 Task: In the Contact  DelilahJones@valeo.com; add deal stage: 'Qualified to buy'; Add amount '100000'; Select Deal Type: New Business; Select priority: 'High'; Associate deal with contact: choose any two contacts and company: Select any company.. Logged in from softage.1@softage.net
Action: Mouse moved to (93, 61)
Screenshot: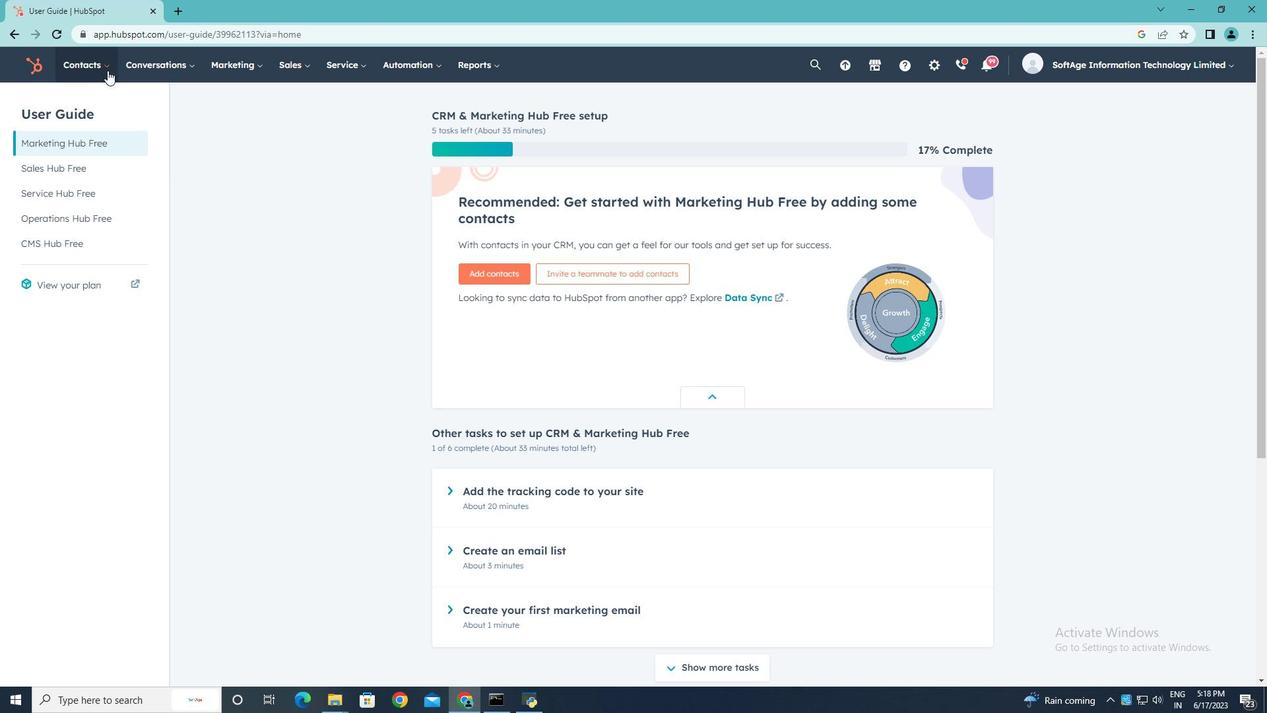 
Action: Mouse pressed left at (93, 61)
Screenshot: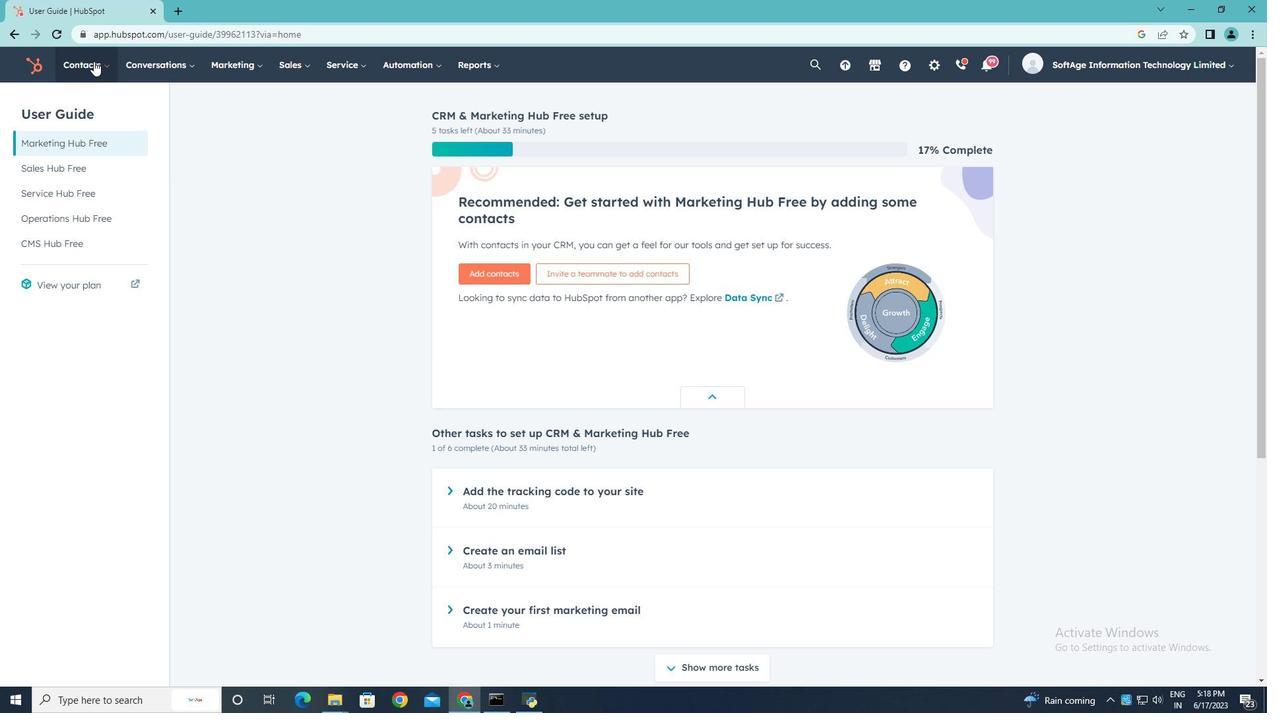
Action: Mouse moved to (93, 102)
Screenshot: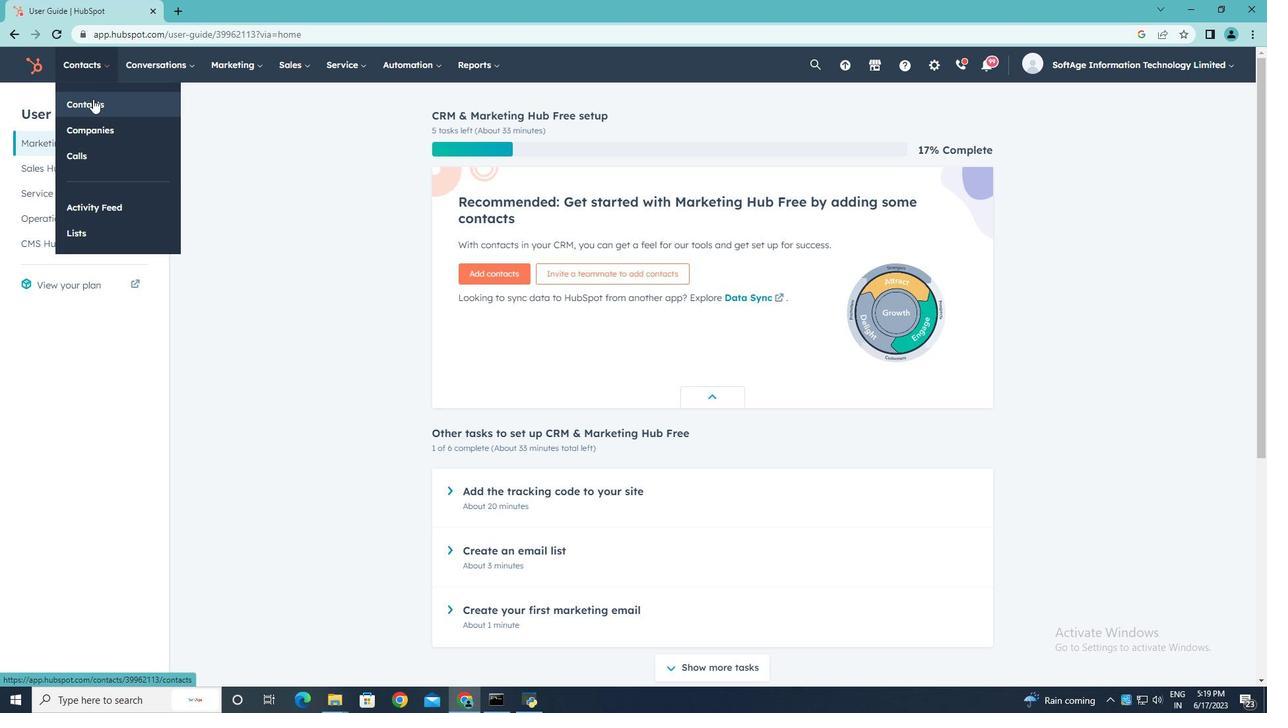 
Action: Mouse pressed left at (93, 102)
Screenshot: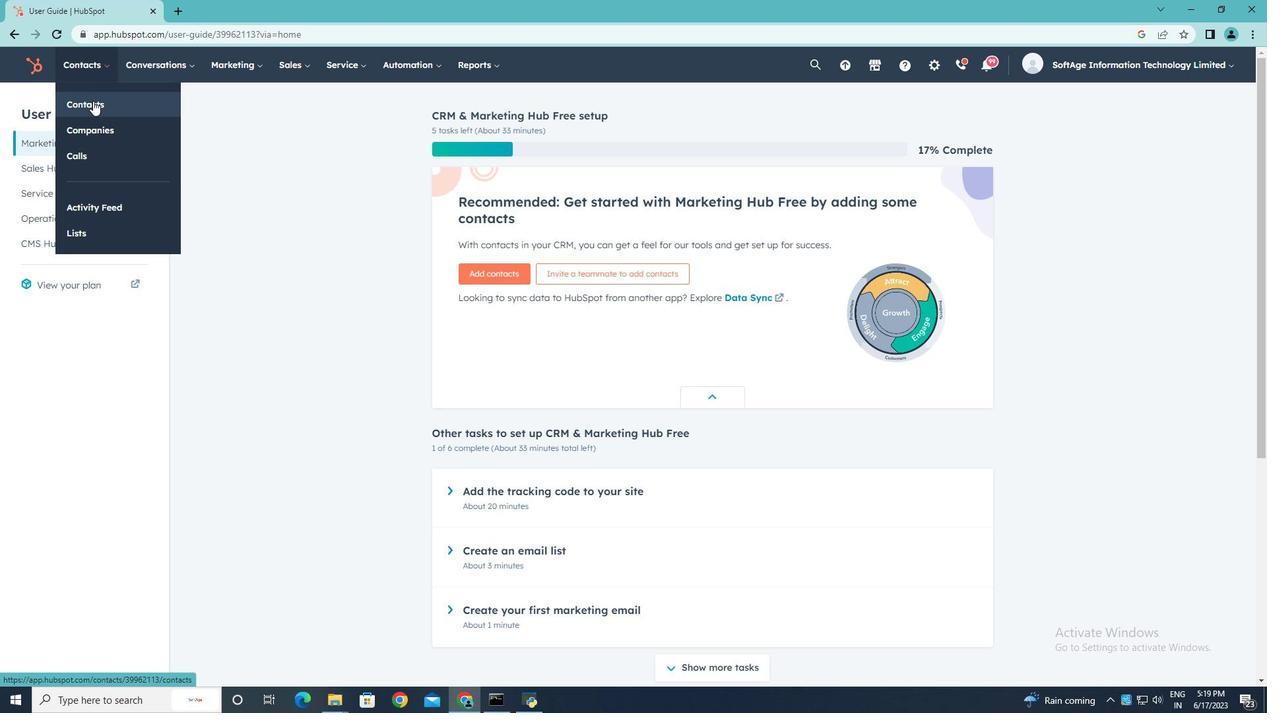 
Action: Mouse moved to (95, 209)
Screenshot: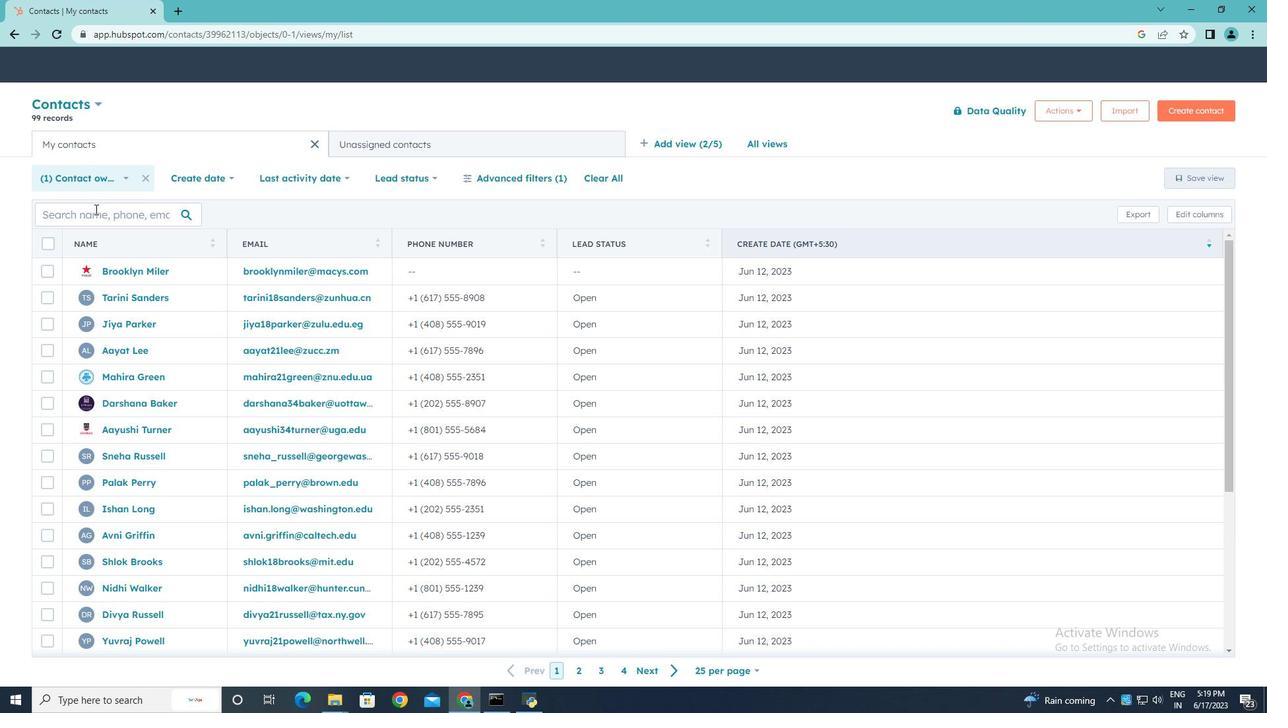 
Action: Mouse pressed left at (95, 209)
Screenshot: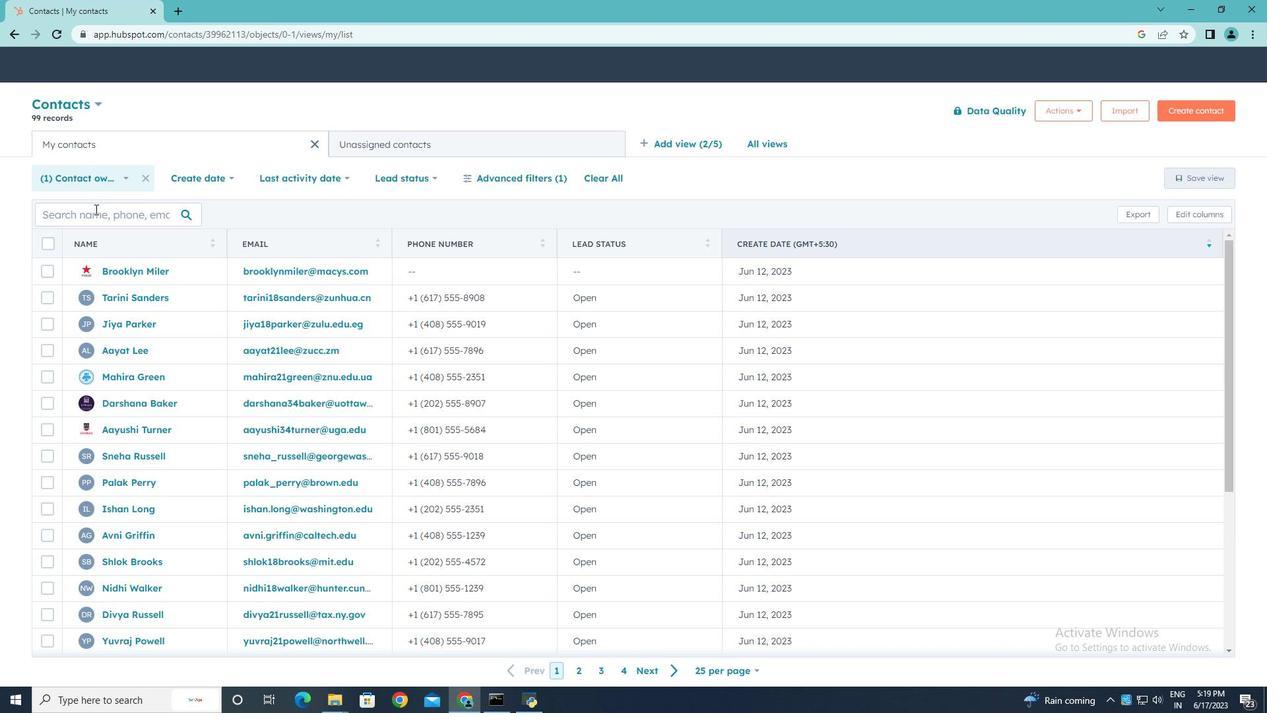 
Action: Key pressed <Key.shift><Key.shift>Delilah<Key.shift>Jones<Key.shift>@valeo.com
Screenshot: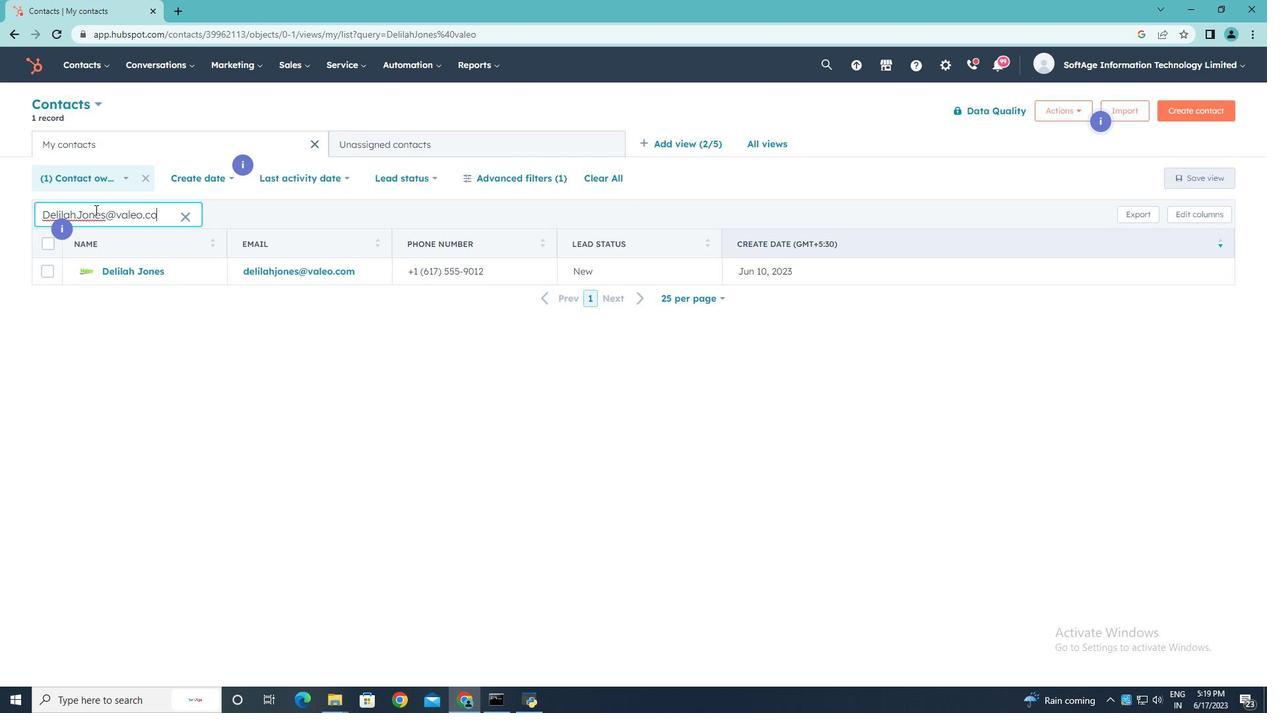 
Action: Mouse moved to (138, 272)
Screenshot: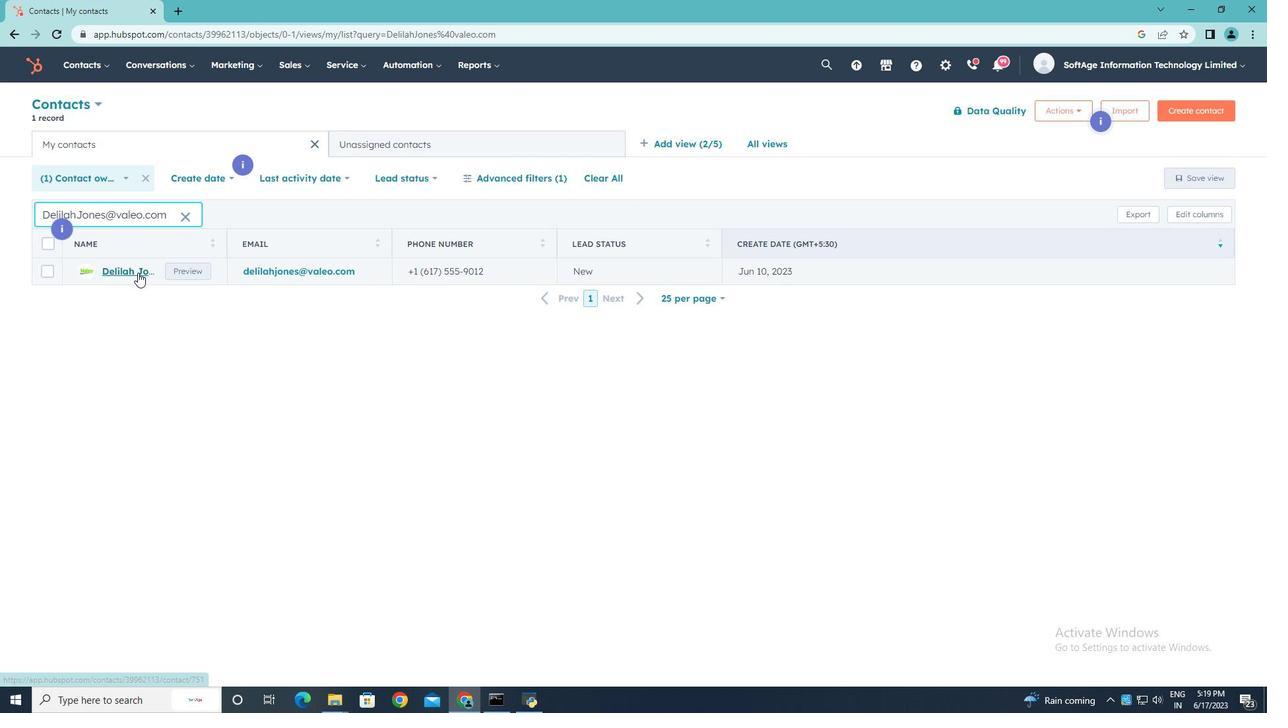 
Action: Mouse pressed left at (138, 272)
Screenshot: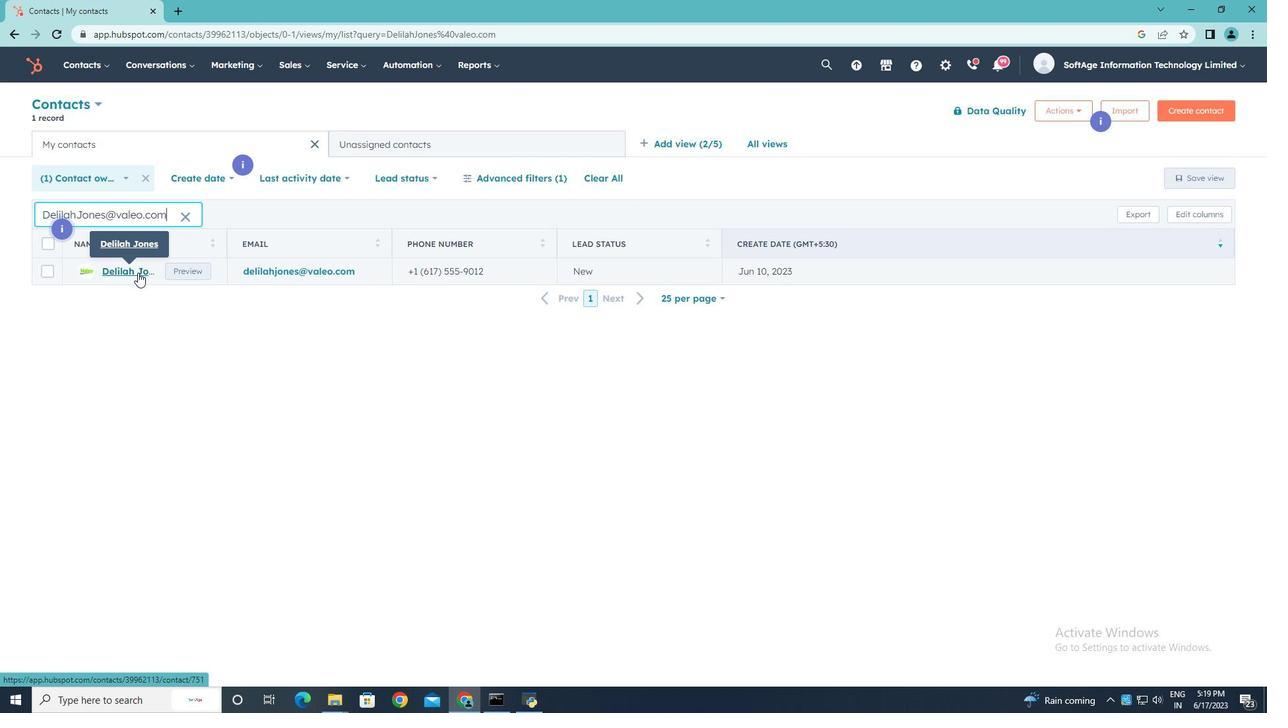 
Action: Mouse moved to (596, 435)
Screenshot: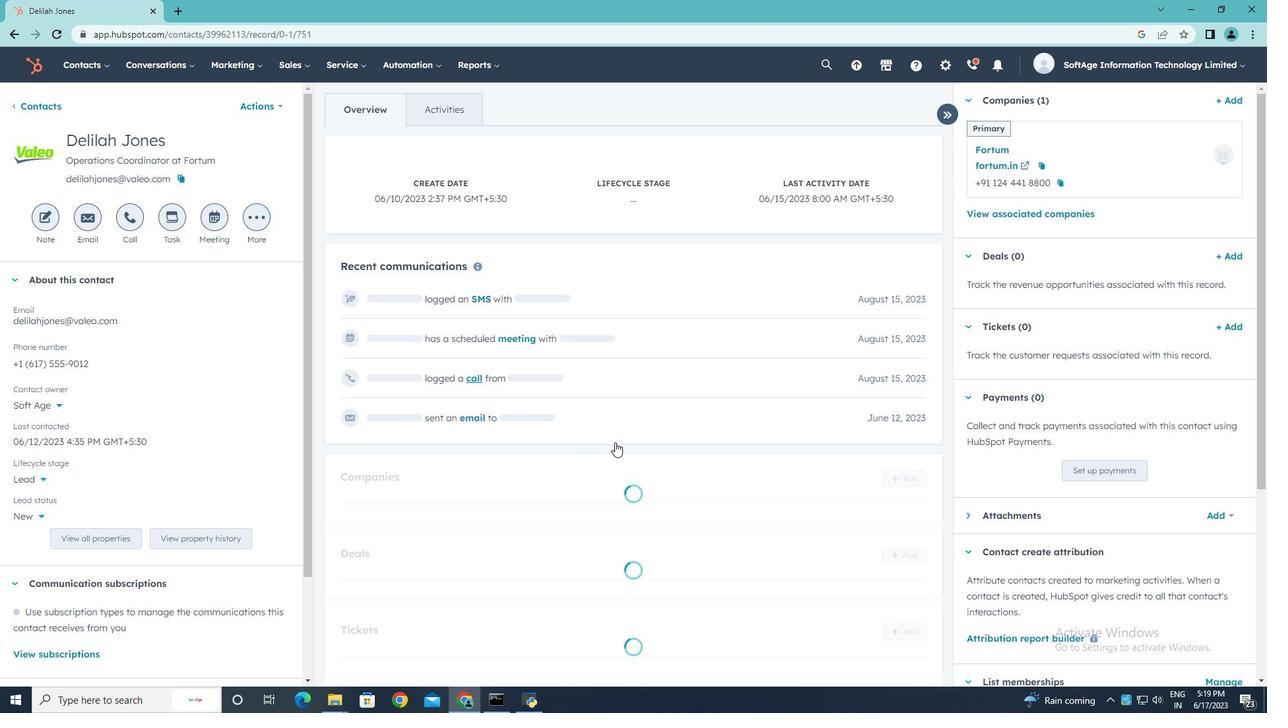 
Action: Mouse scrolled (596, 434) with delta (0, 0)
Screenshot: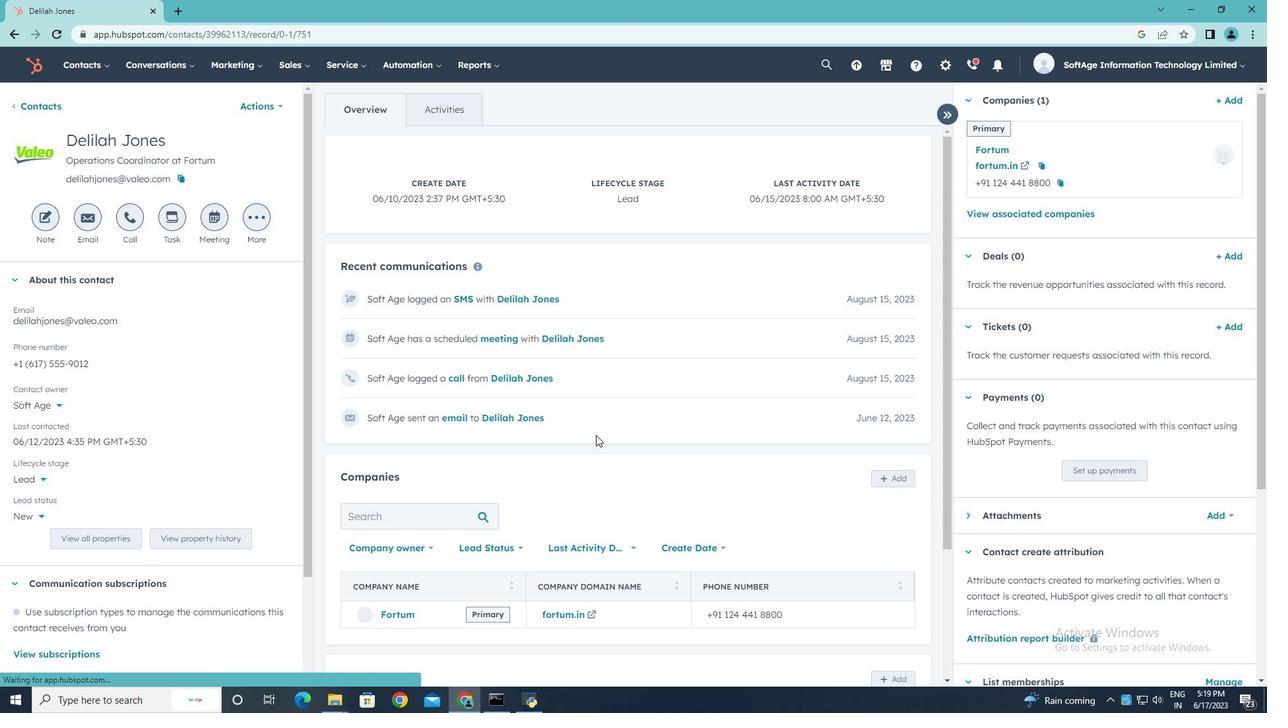 
Action: Mouse scrolled (596, 434) with delta (0, 0)
Screenshot: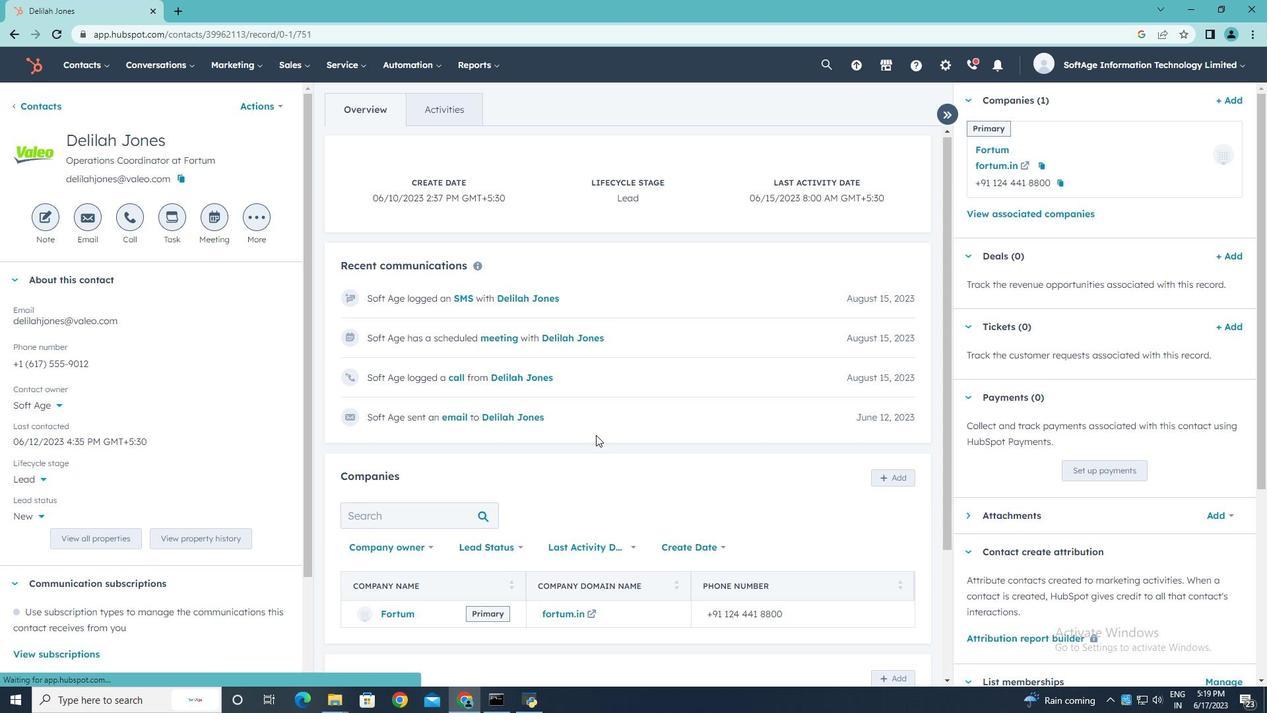 
Action: Mouse scrolled (596, 434) with delta (0, 0)
Screenshot: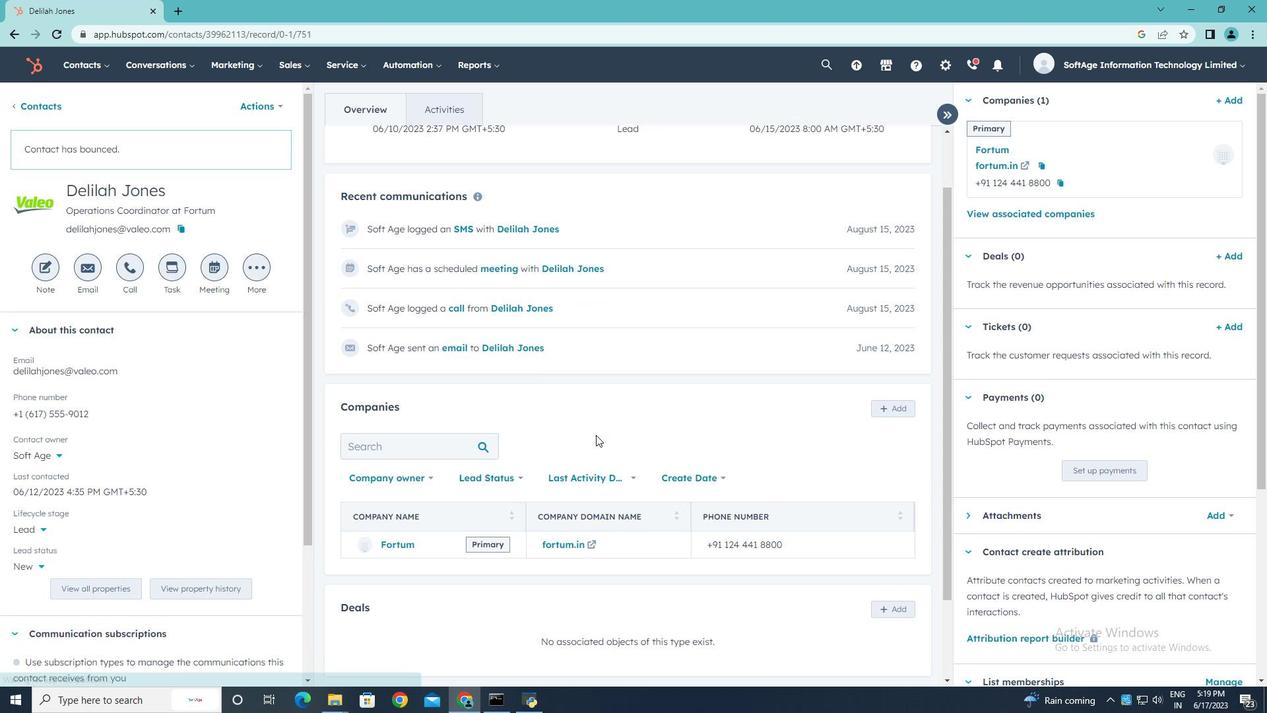 
Action: Mouse scrolled (596, 434) with delta (0, 0)
Screenshot: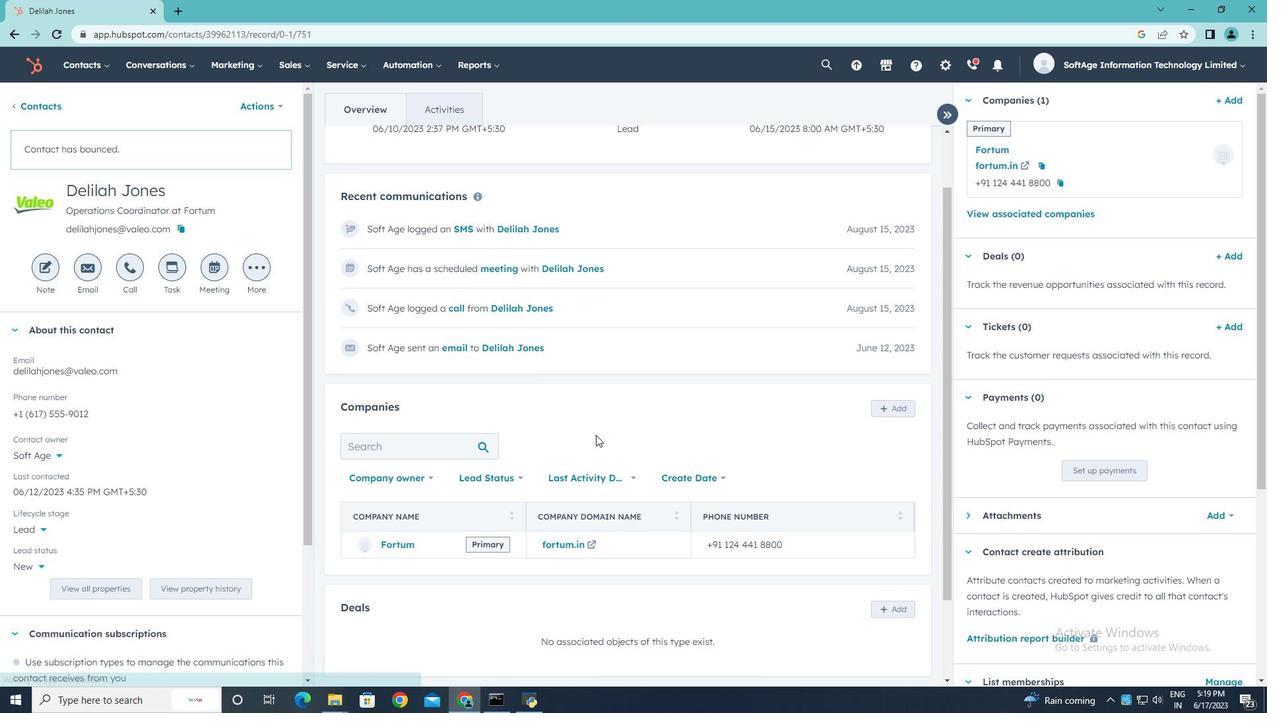 
Action: Mouse scrolled (596, 434) with delta (0, 0)
Screenshot: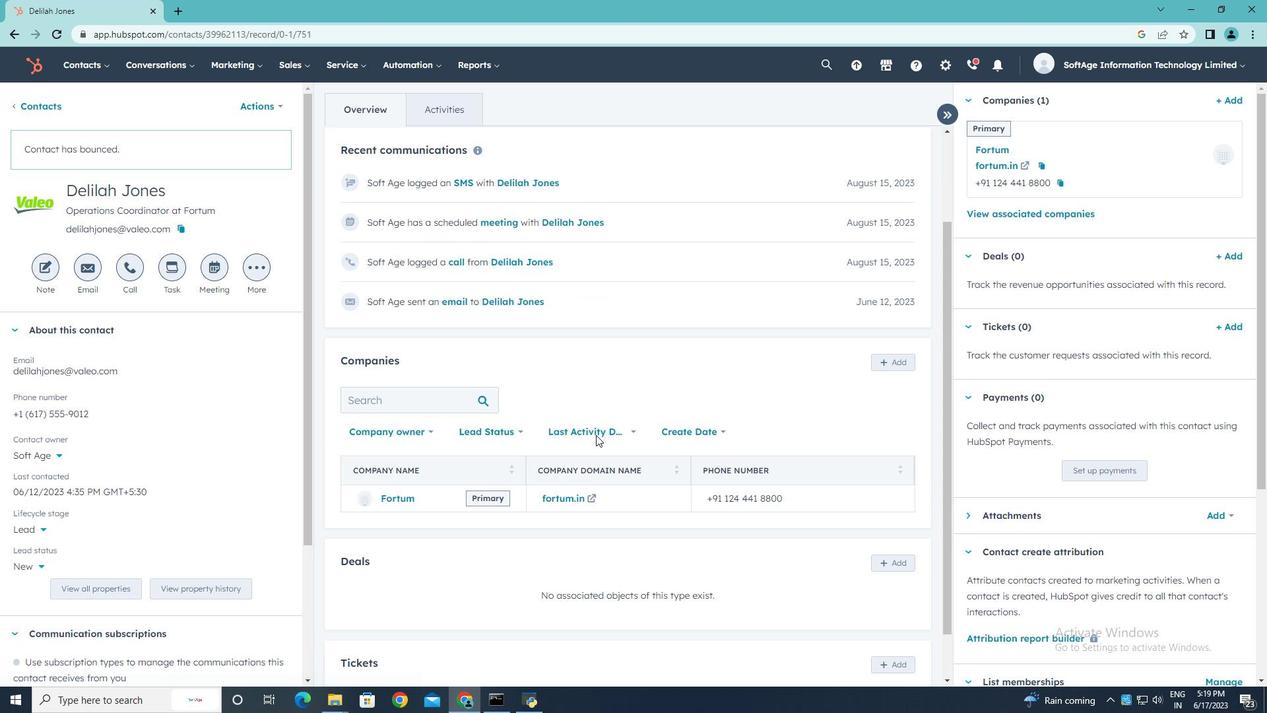 
Action: Mouse moved to (892, 506)
Screenshot: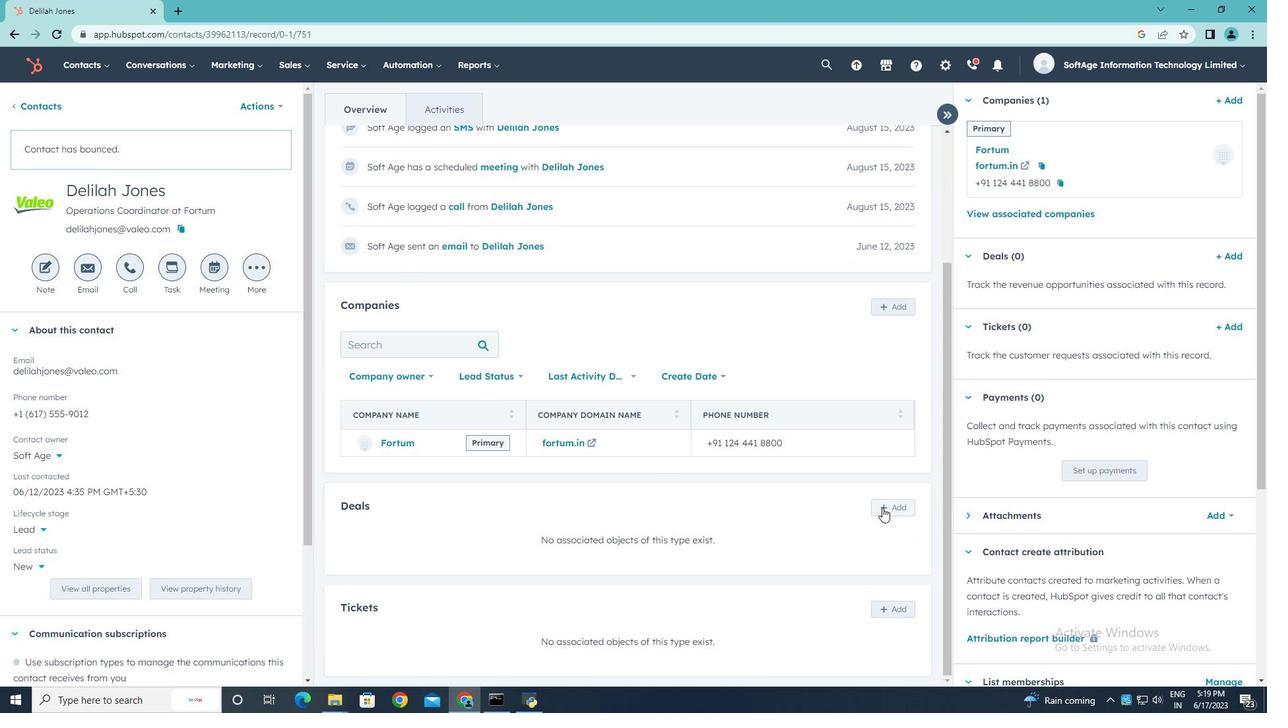 
Action: Mouse pressed left at (892, 506)
Screenshot: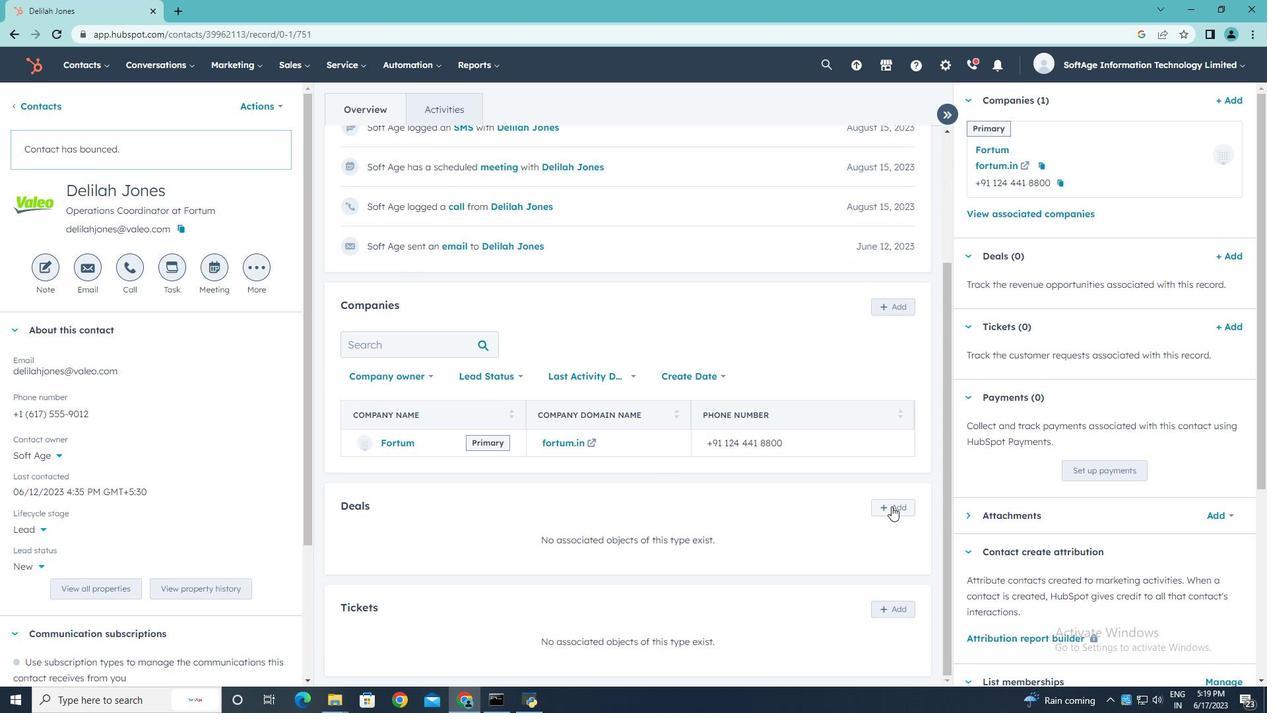 
Action: Mouse moved to (1218, 339)
Screenshot: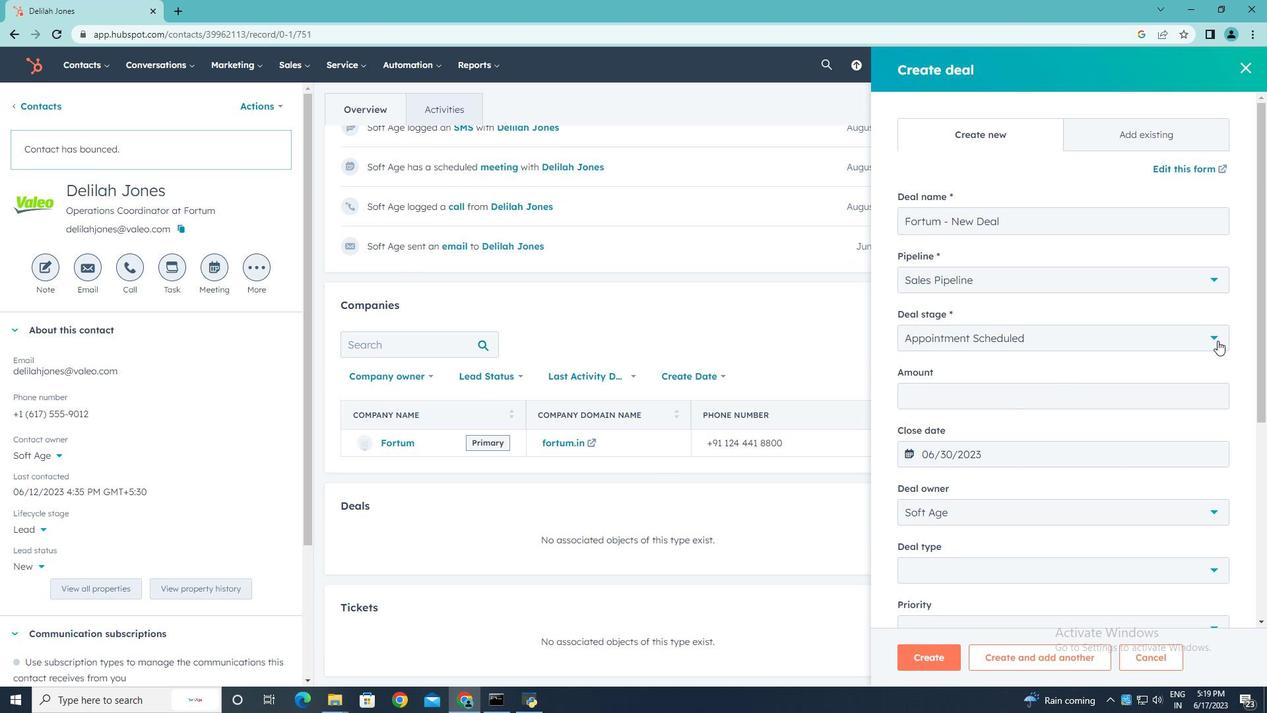 
Action: Mouse pressed left at (1218, 339)
Screenshot: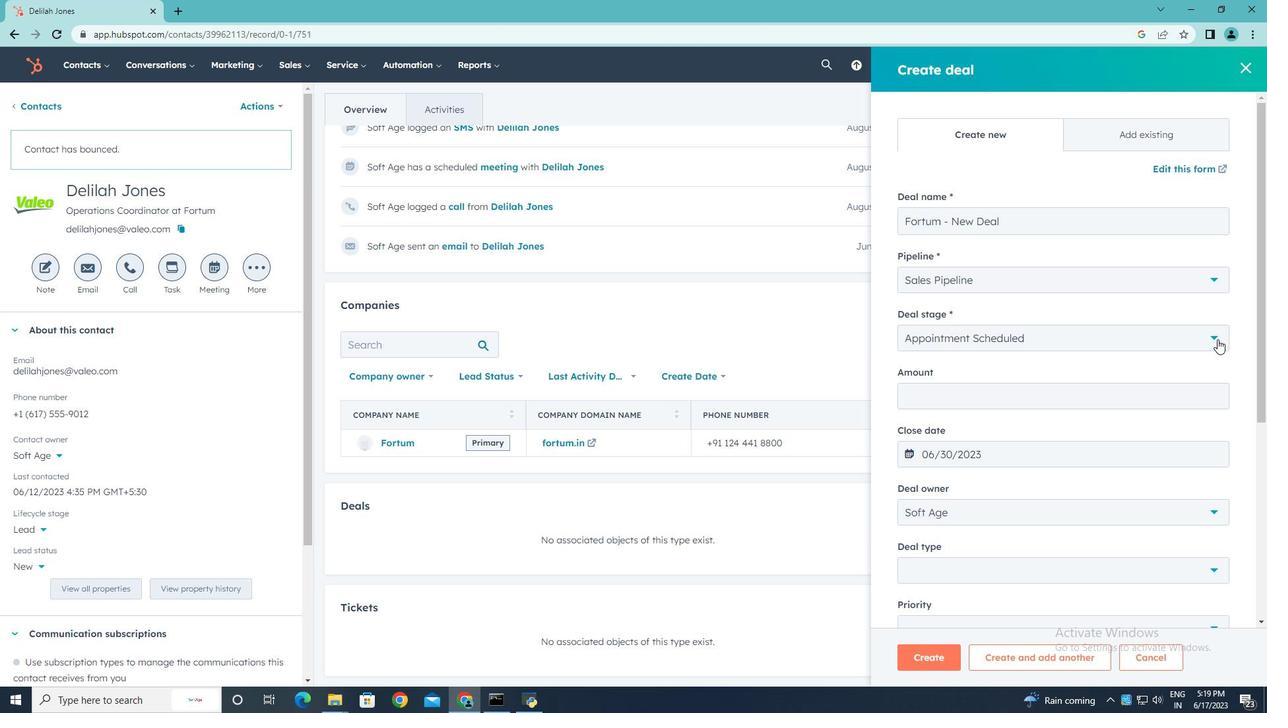 
Action: Mouse moved to (1058, 435)
Screenshot: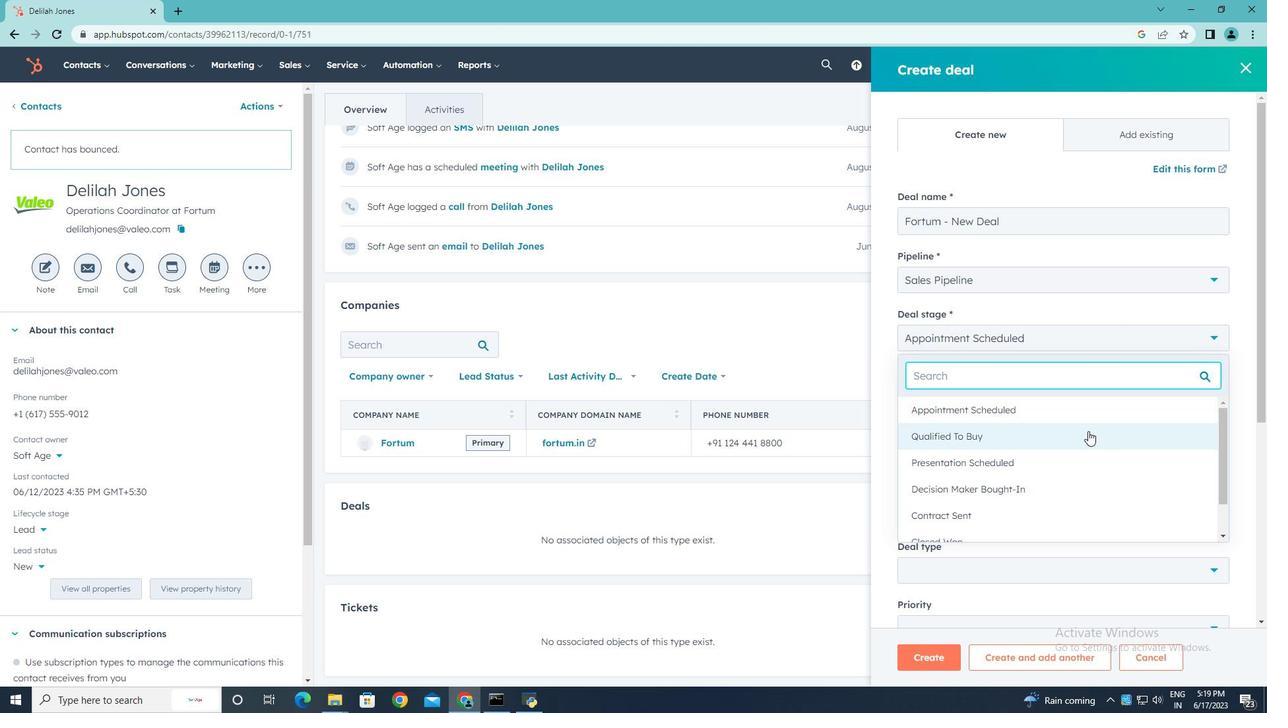 
Action: Mouse pressed left at (1058, 435)
Screenshot: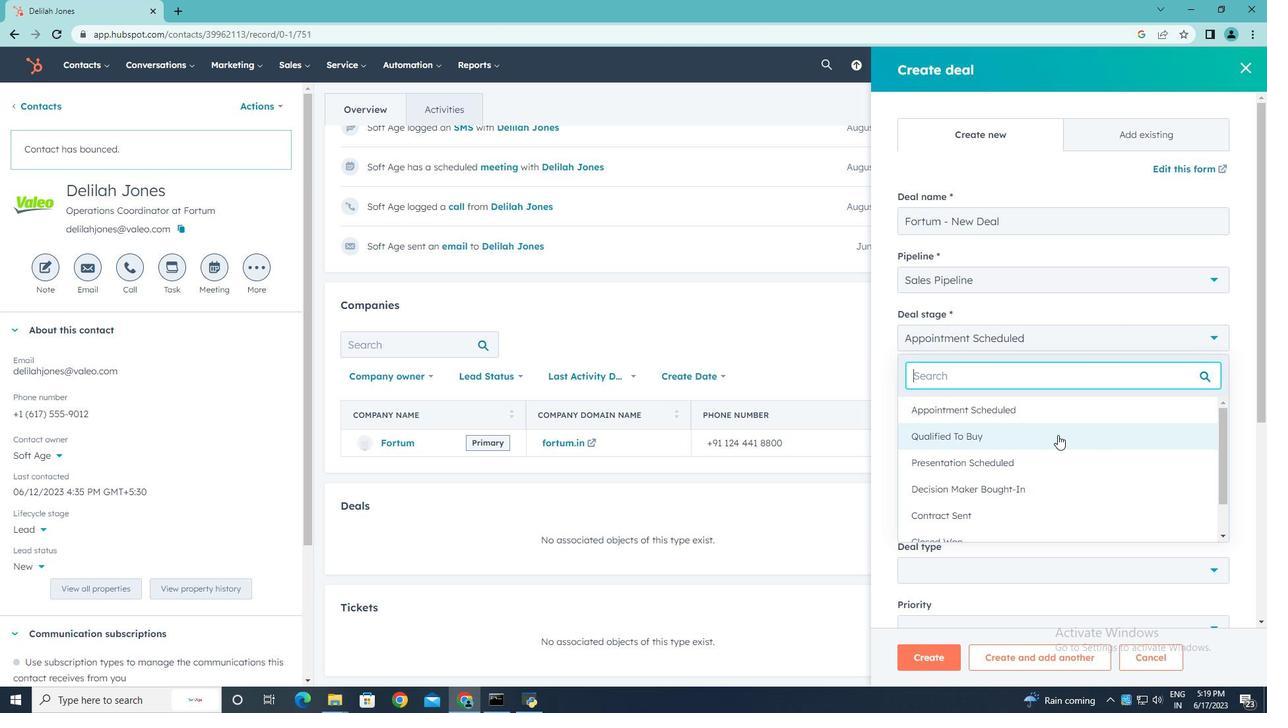 
Action: Mouse moved to (1147, 391)
Screenshot: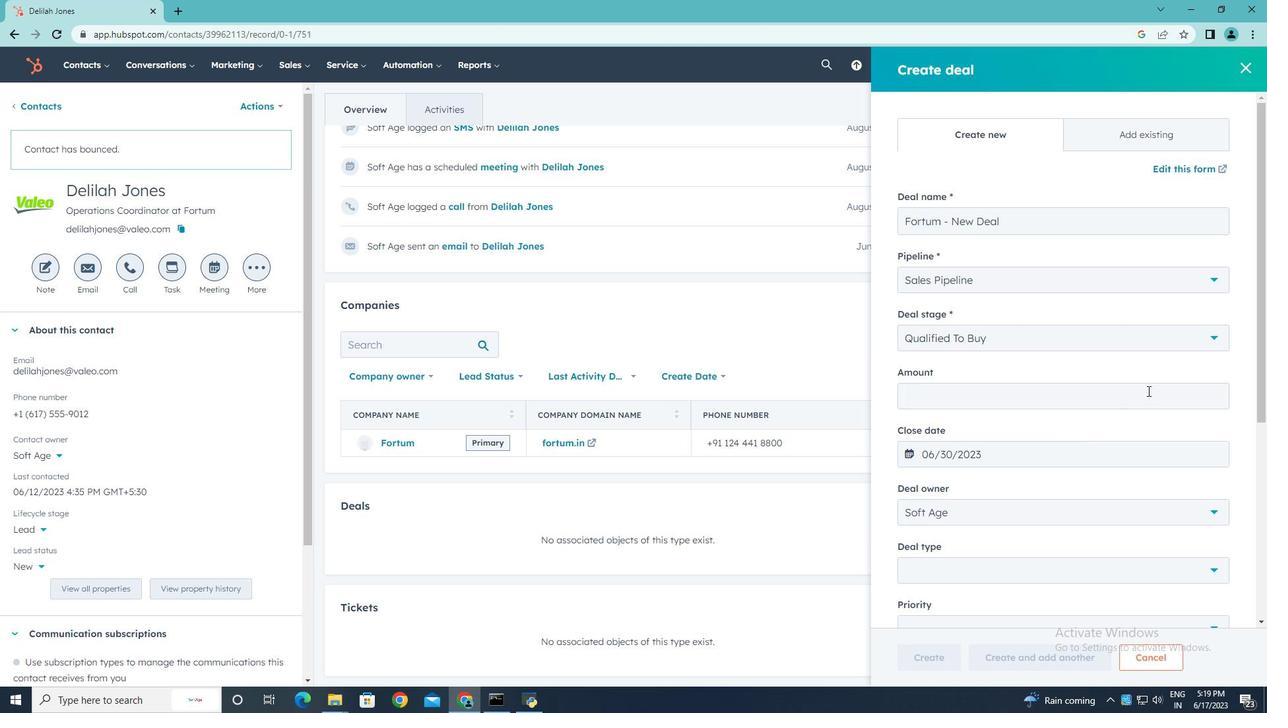 
Action: Mouse pressed left at (1147, 391)
Screenshot: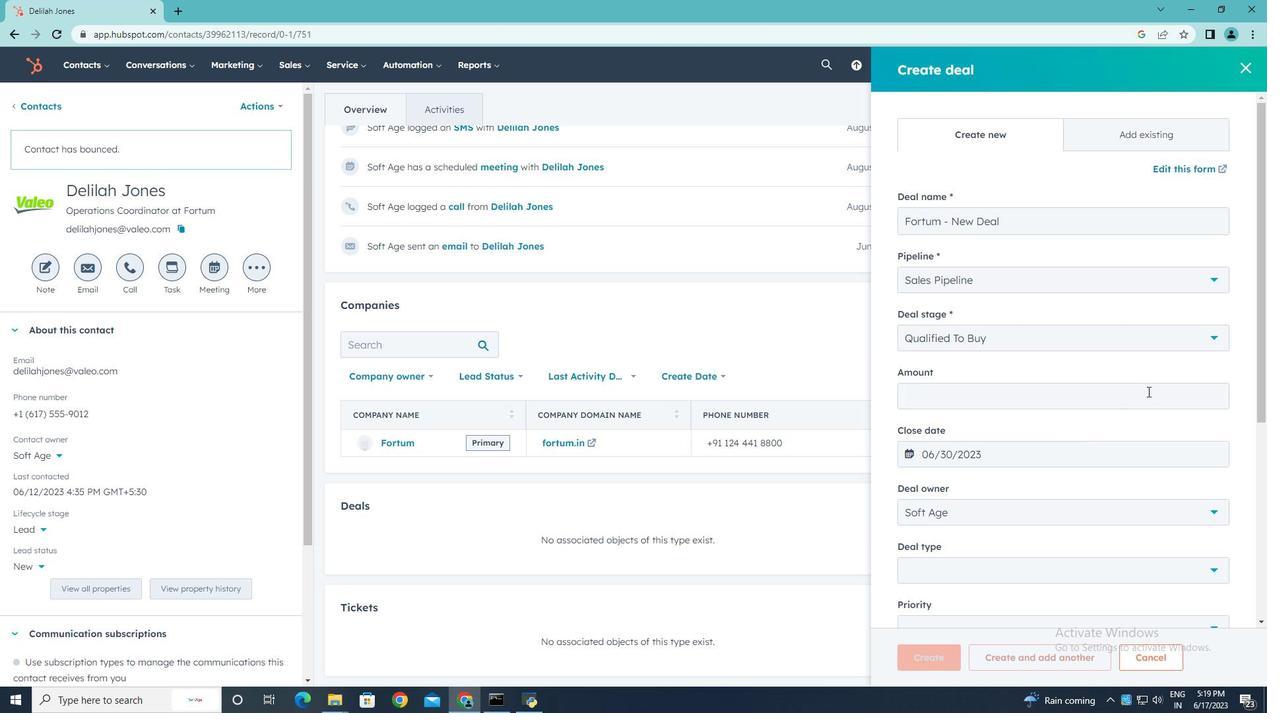 
Action: Mouse moved to (1028, 348)
Screenshot: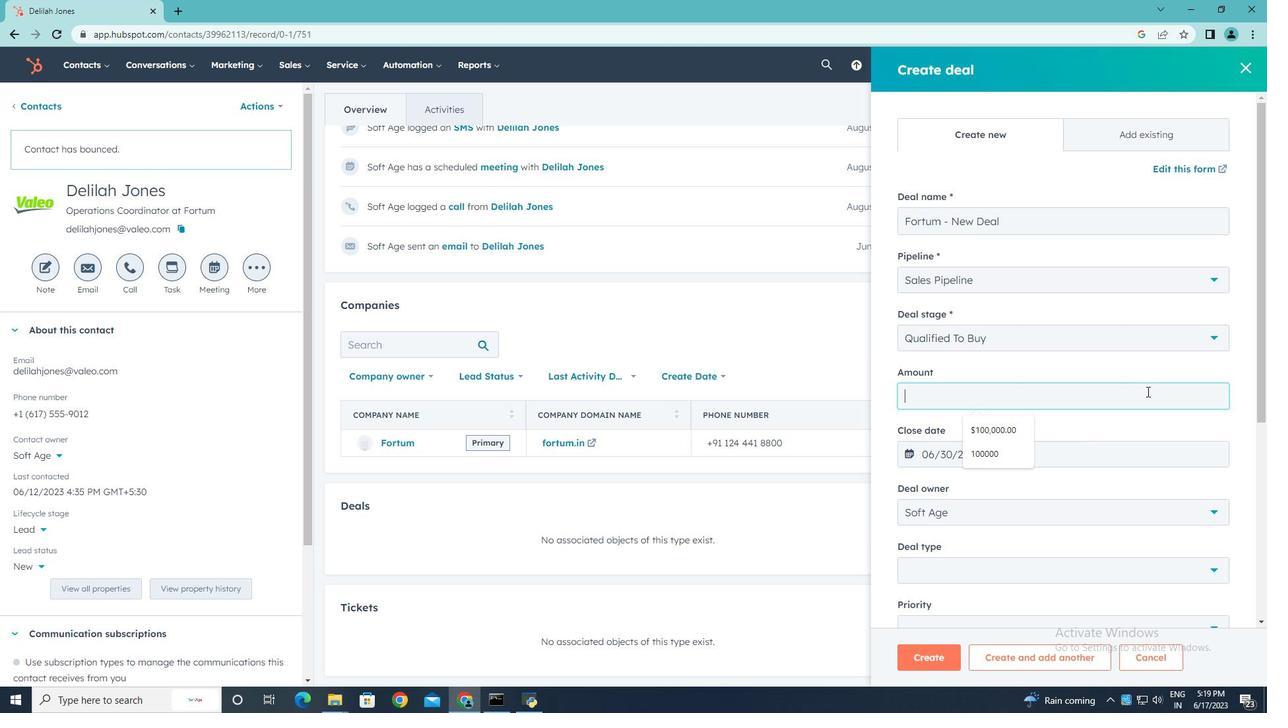 
Action: Key pressed 100000
Screenshot: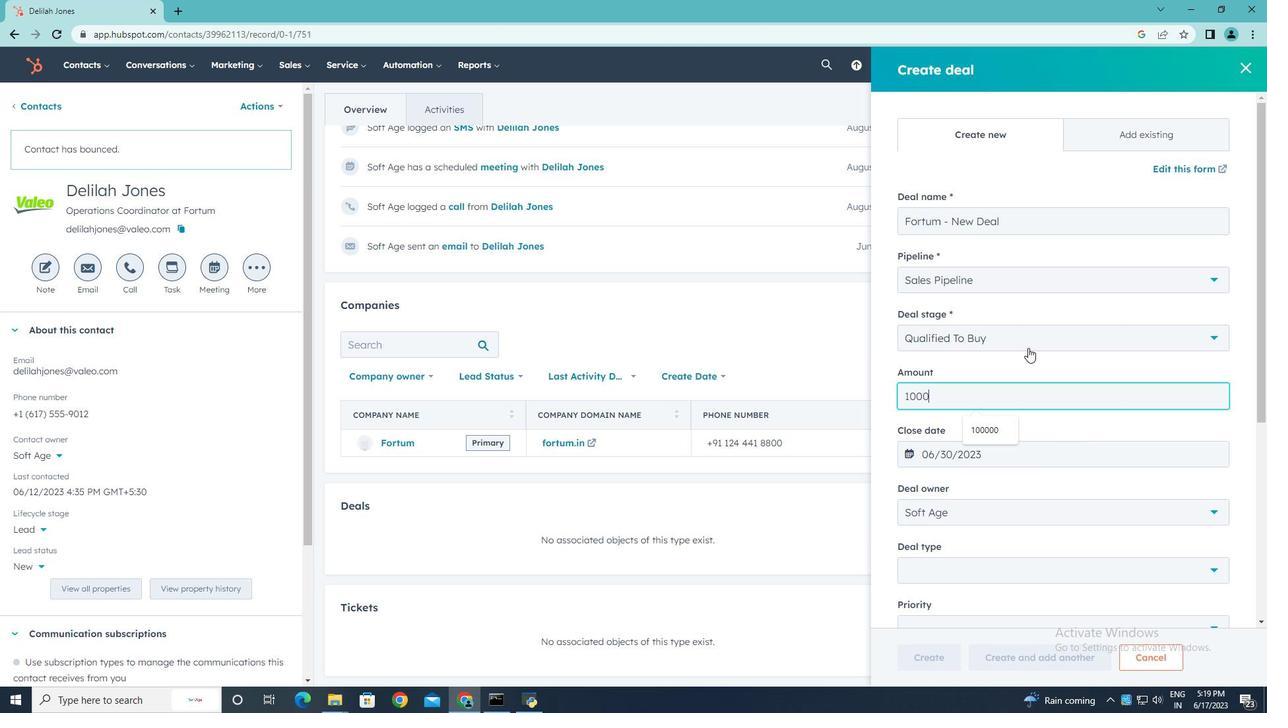 
Action: Mouse moved to (1214, 568)
Screenshot: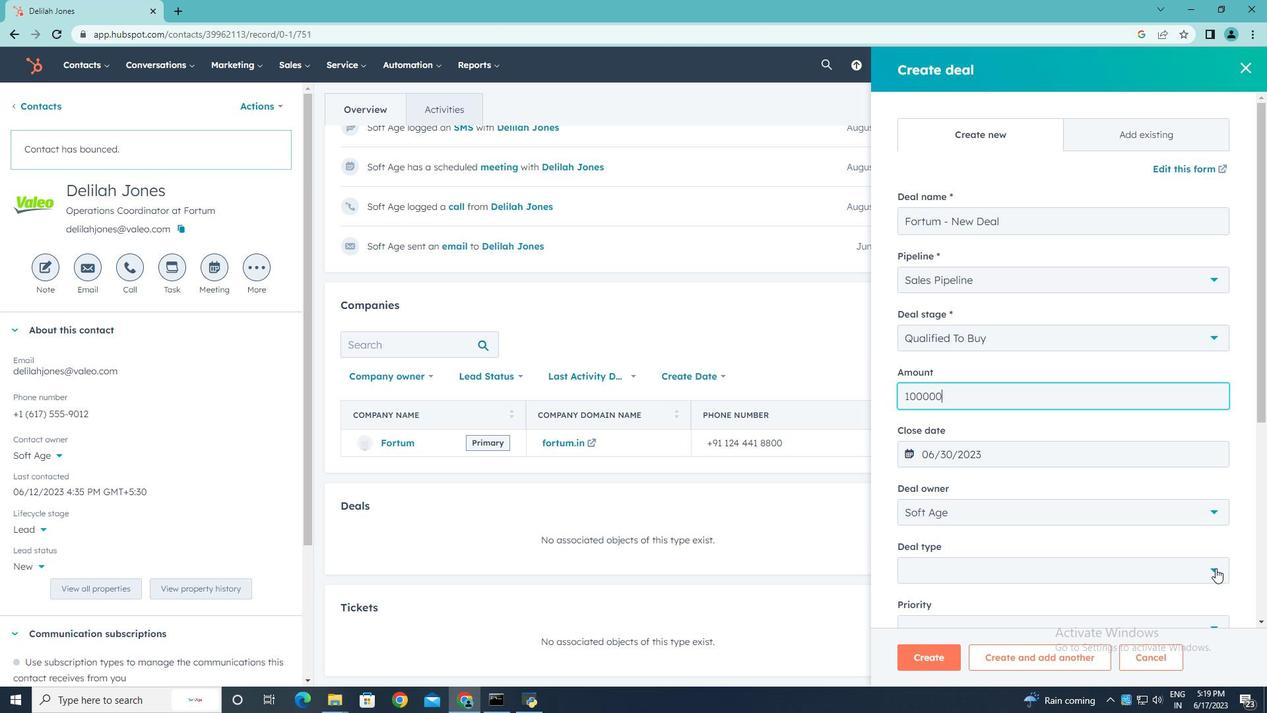 
Action: Mouse pressed left at (1214, 568)
Screenshot: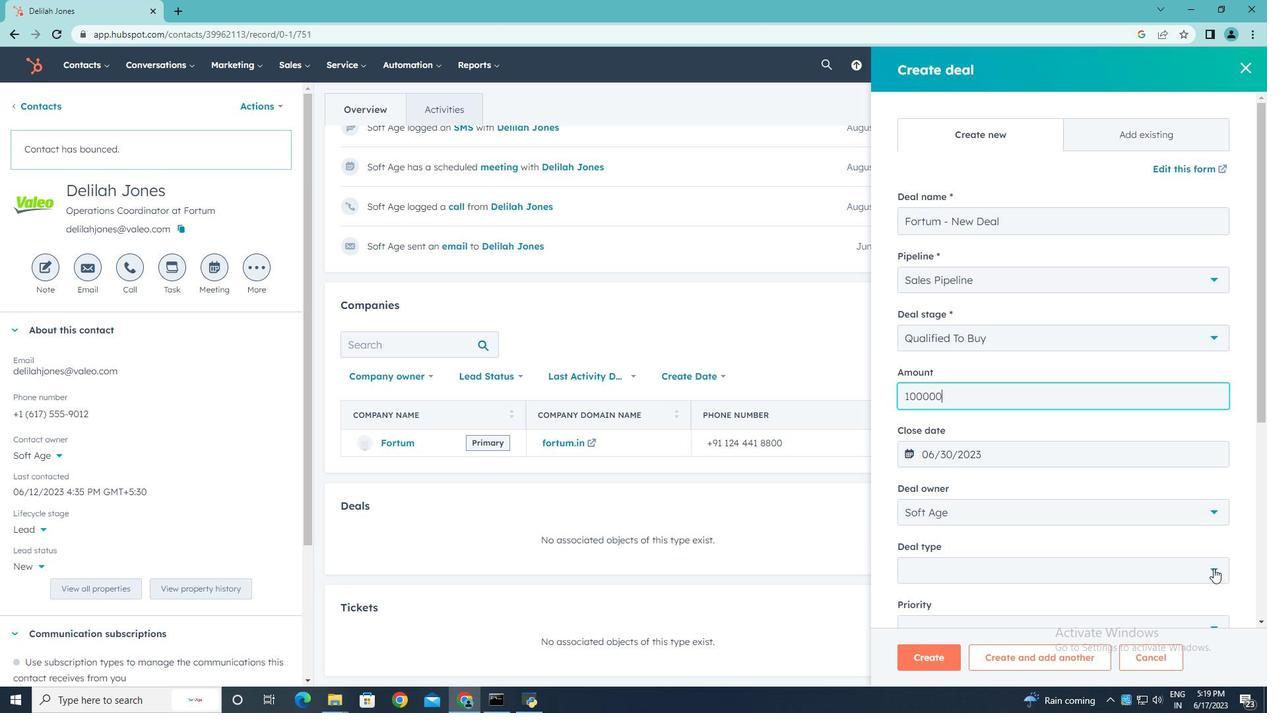 
Action: Mouse moved to (966, 627)
Screenshot: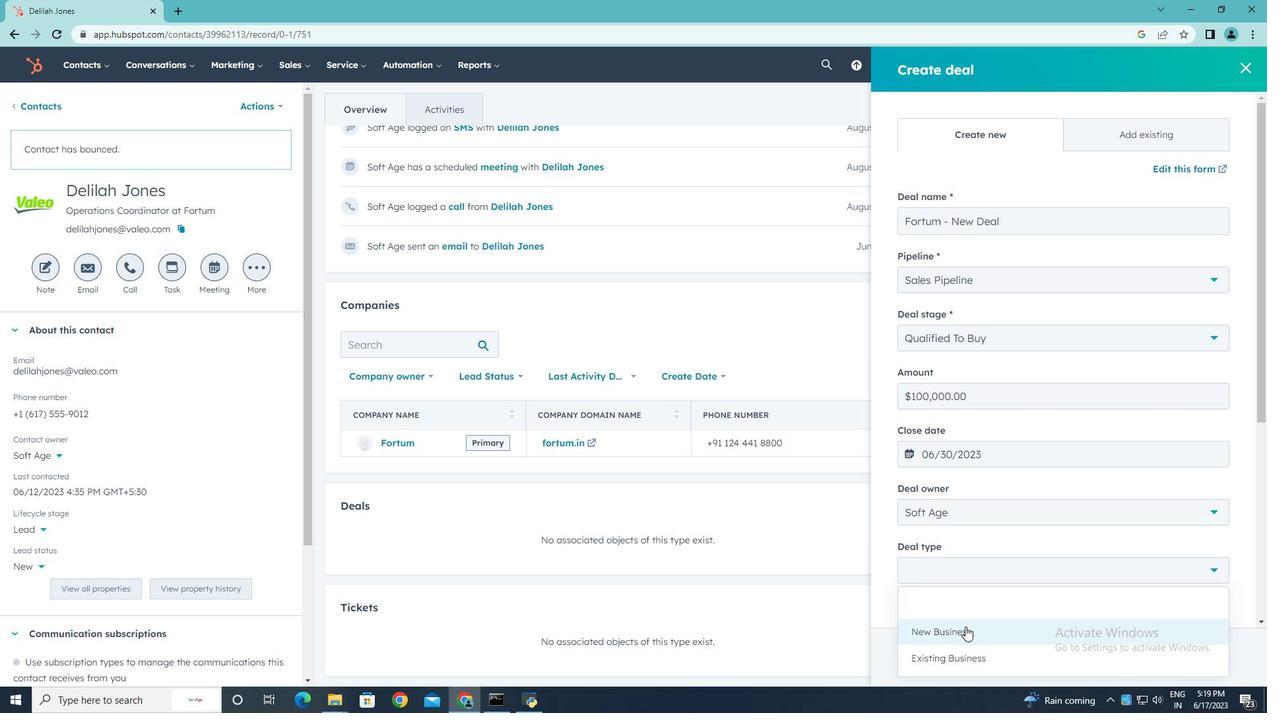 
Action: Mouse pressed left at (966, 627)
Screenshot: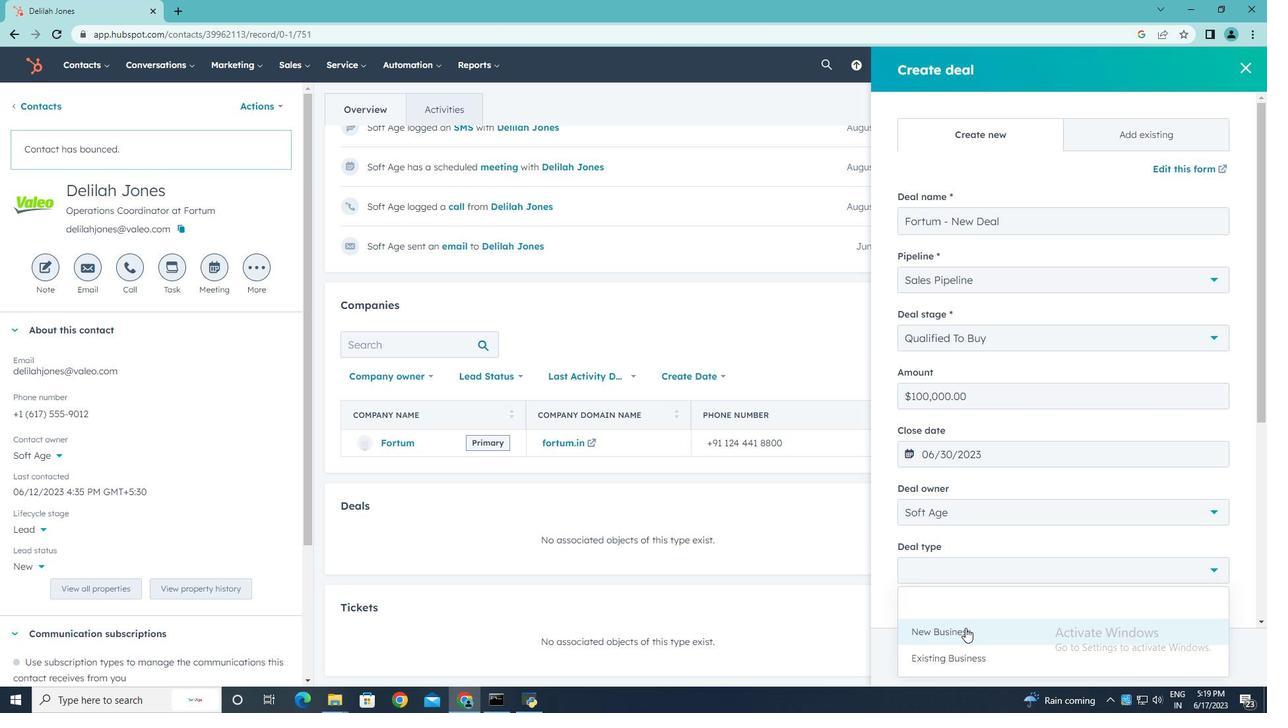 
Action: Mouse moved to (1153, 610)
Screenshot: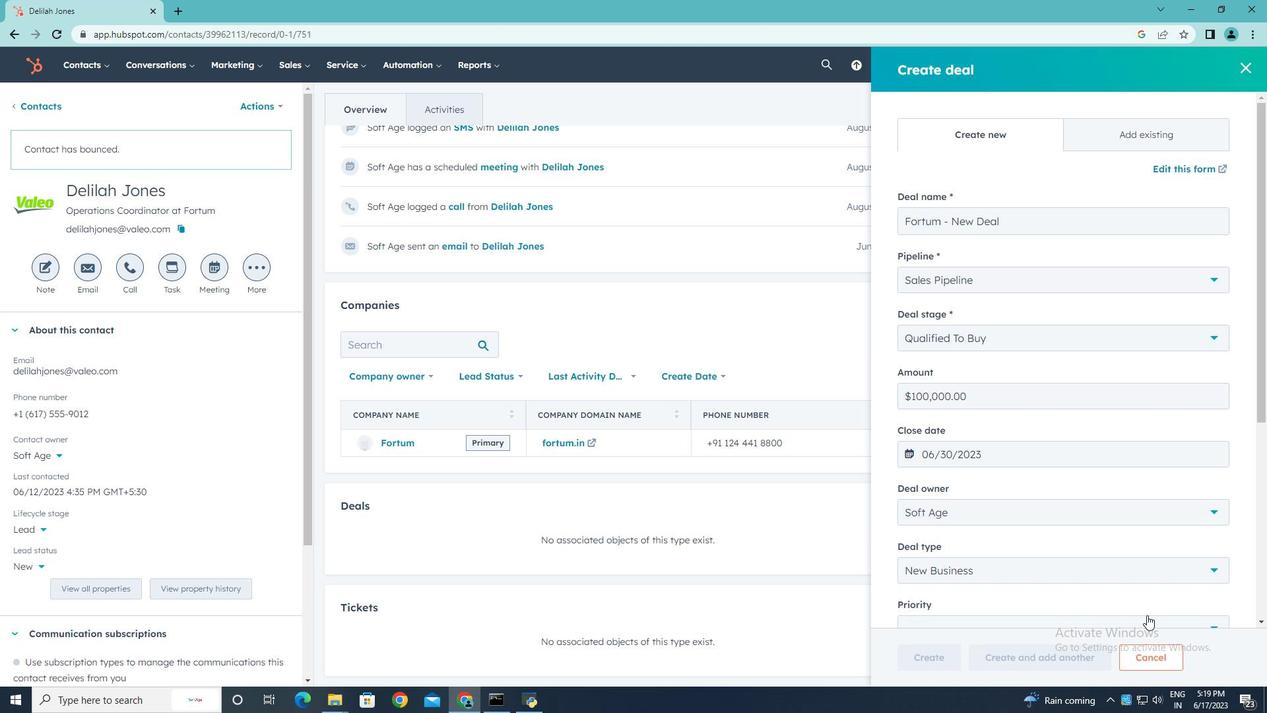 
Action: Mouse scrolled (1153, 609) with delta (0, 0)
Screenshot: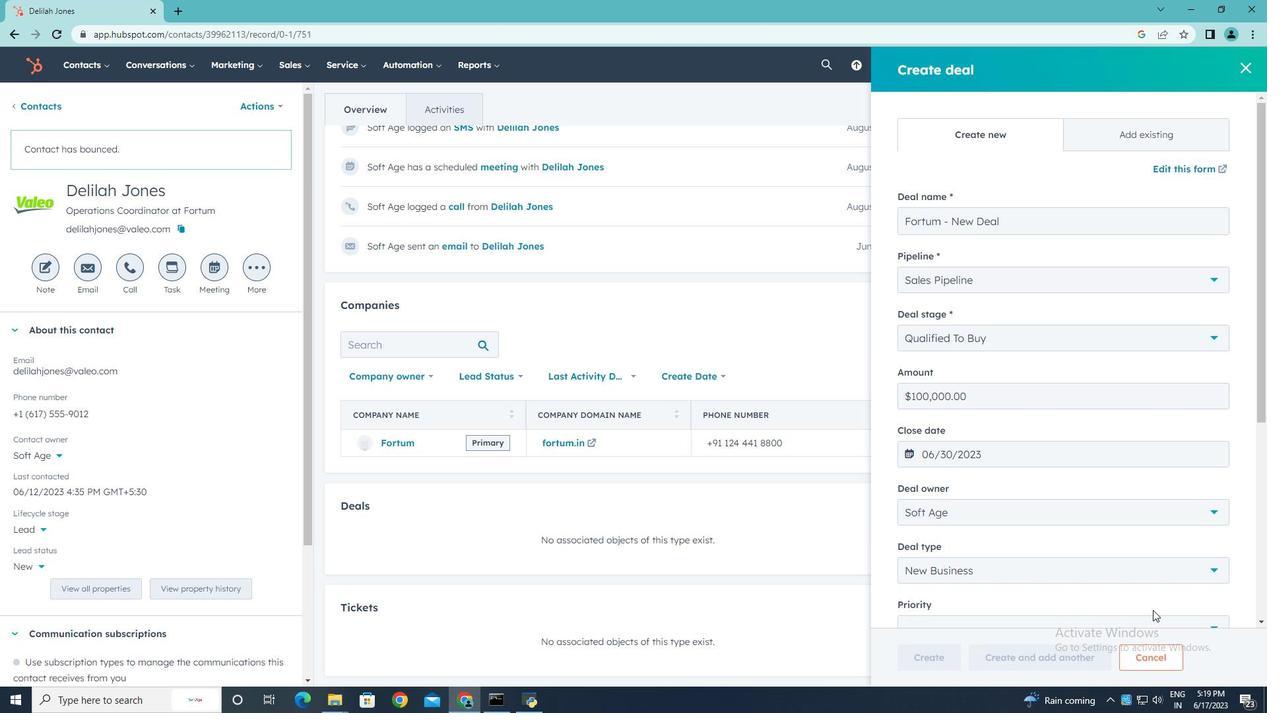 
Action: Mouse scrolled (1153, 609) with delta (0, 0)
Screenshot: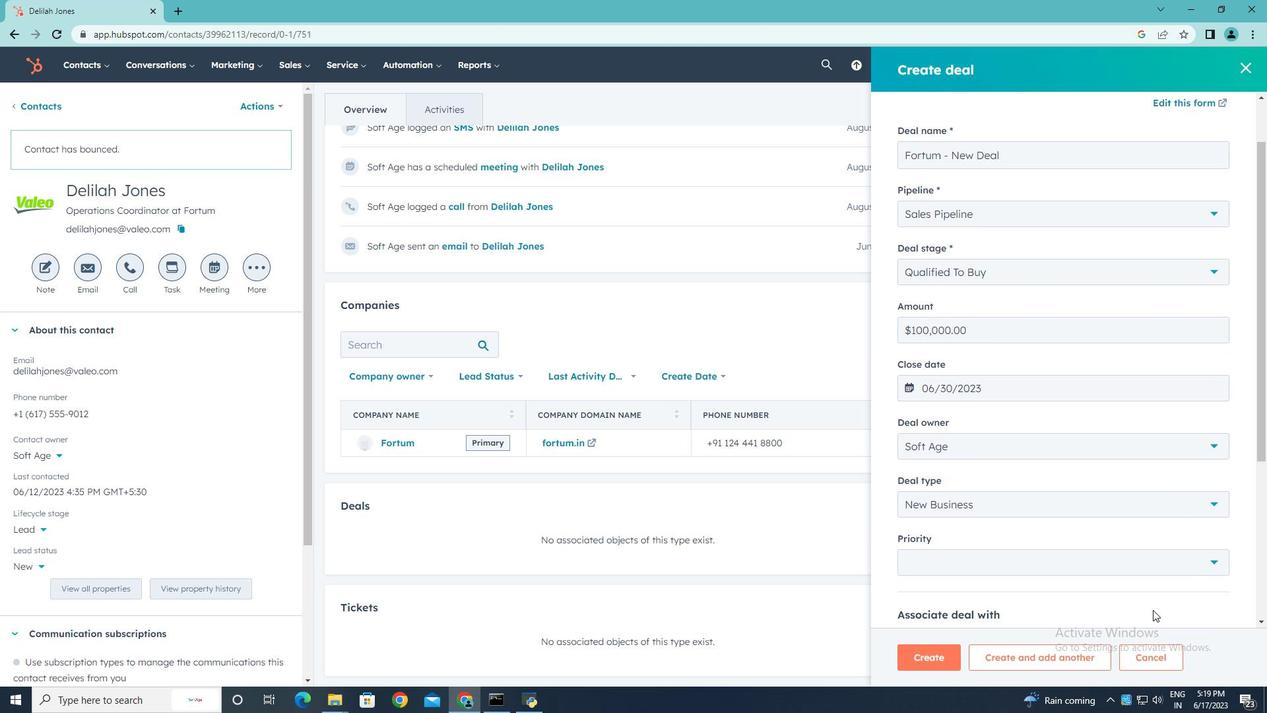 
Action: Mouse moved to (1218, 499)
Screenshot: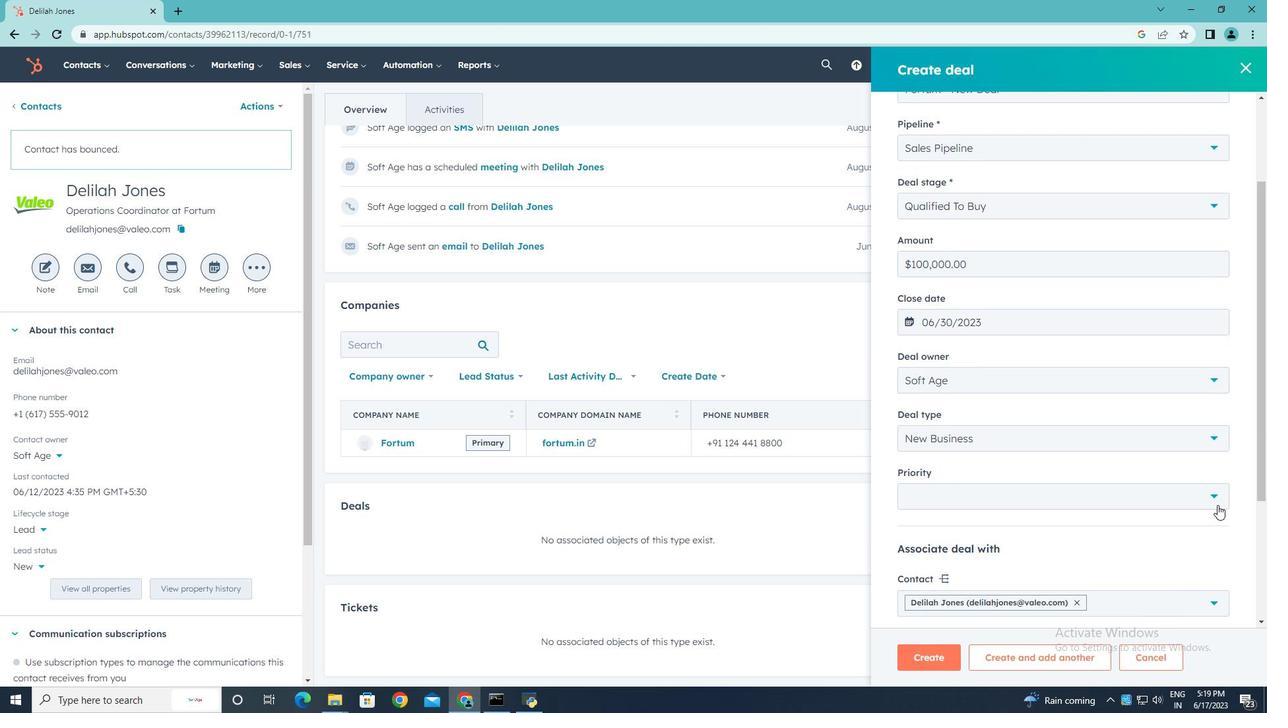 
Action: Mouse pressed left at (1218, 499)
Screenshot: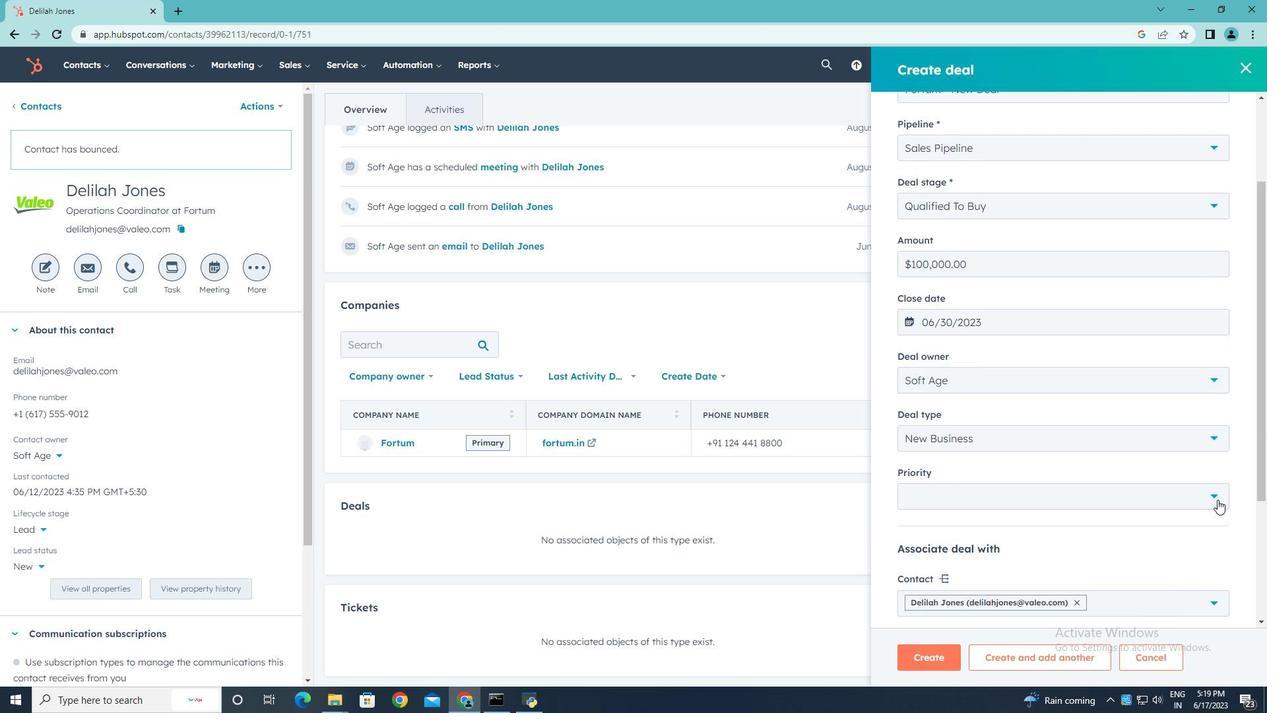 
Action: Mouse moved to (1020, 610)
Screenshot: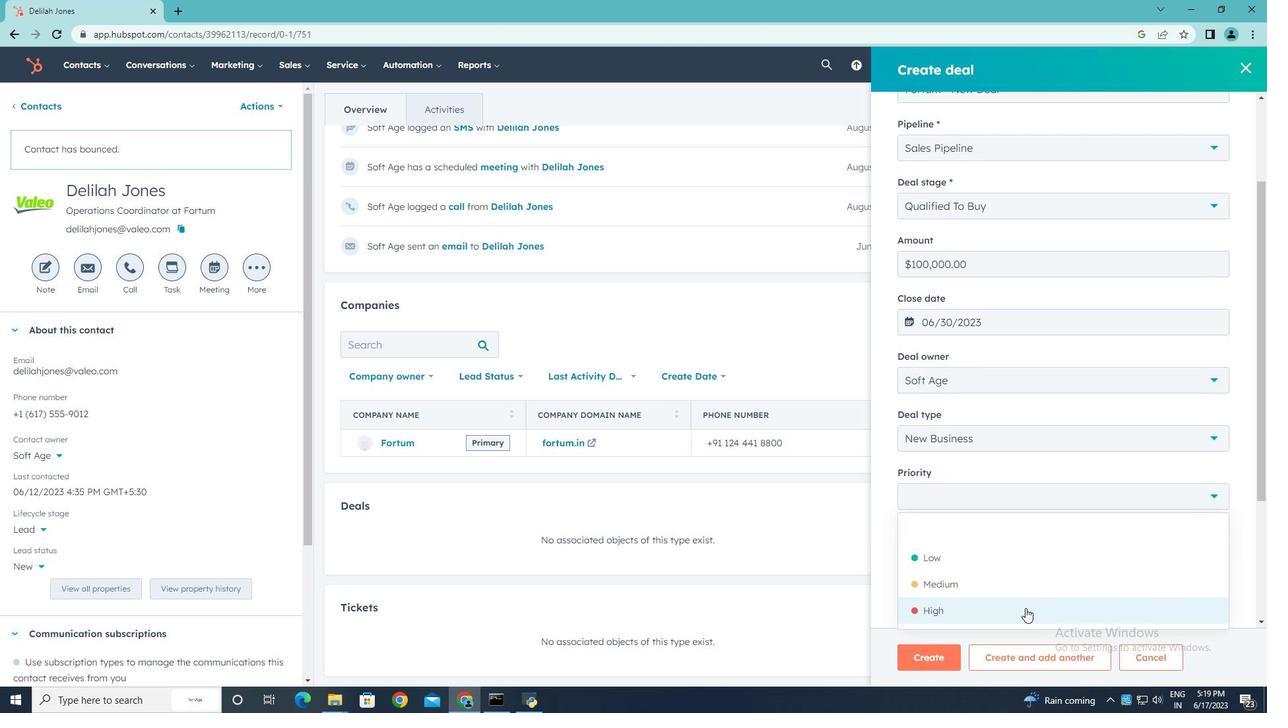 
Action: Mouse pressed left at (1020, 610)
Screenshot: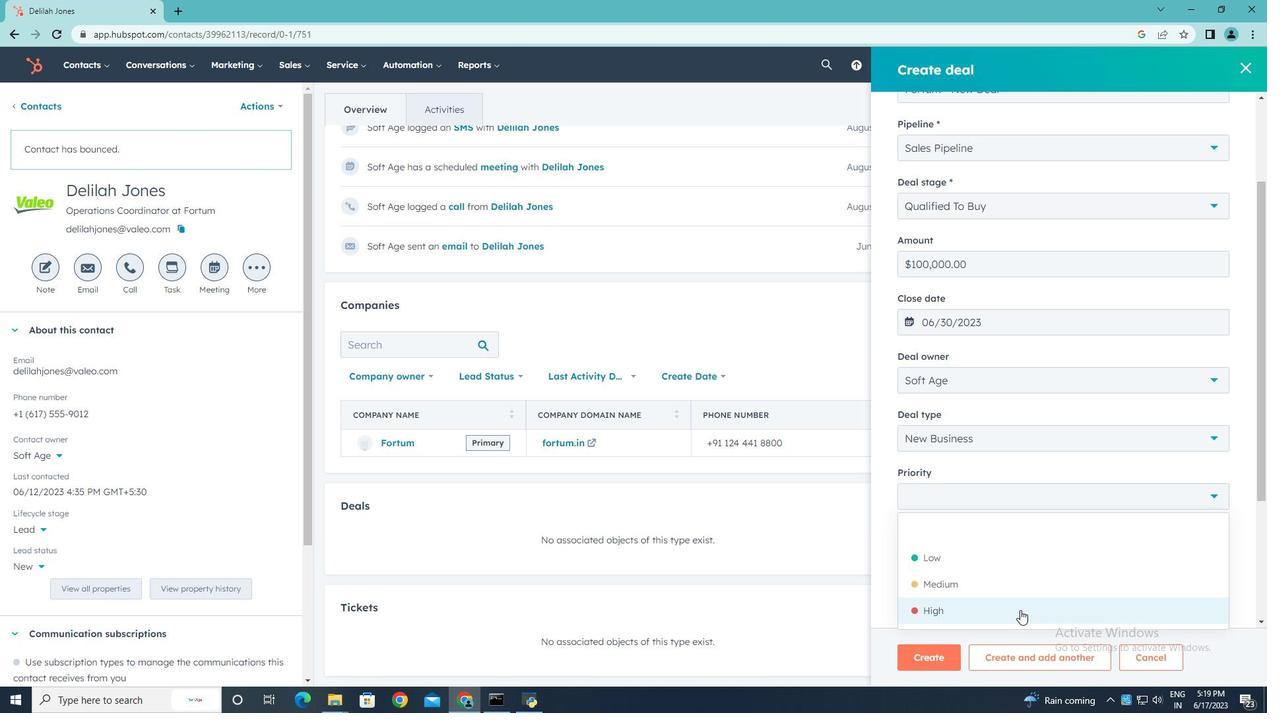 
Action: Mouse moved to (1210, 602)
Screenshot: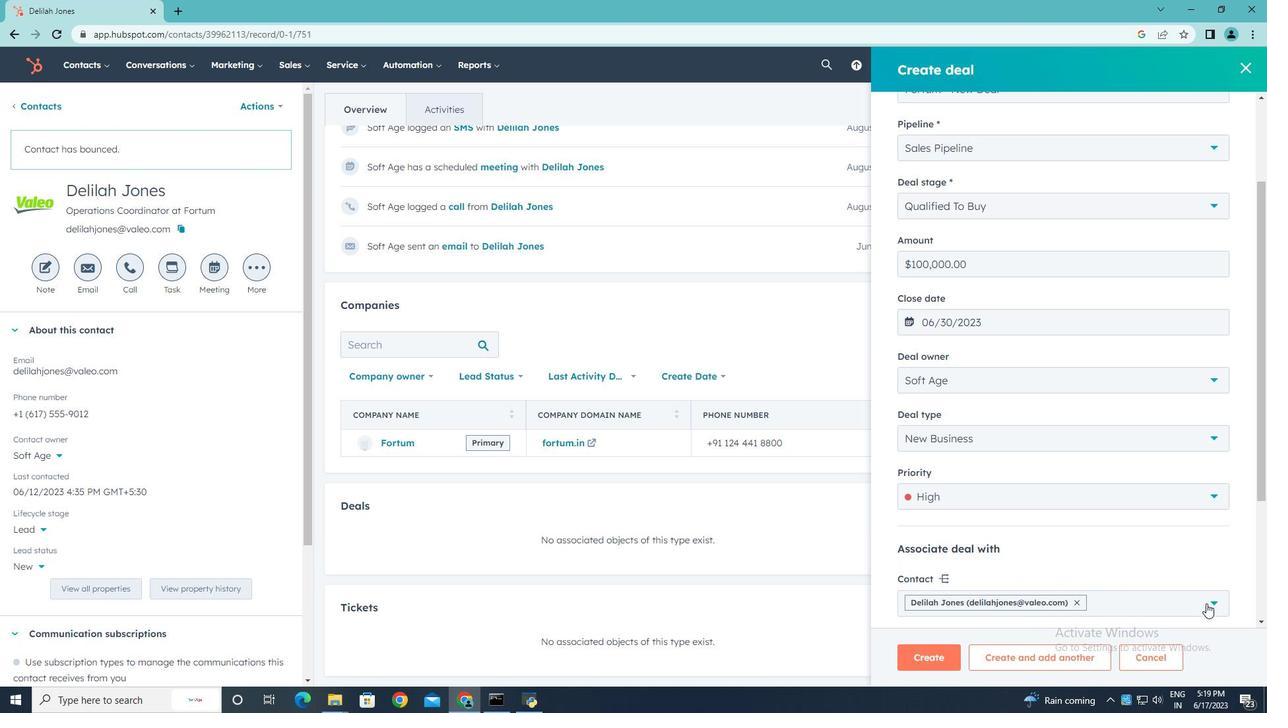 
Action: Mouse pressed left at (1210, 602)
Screenshot: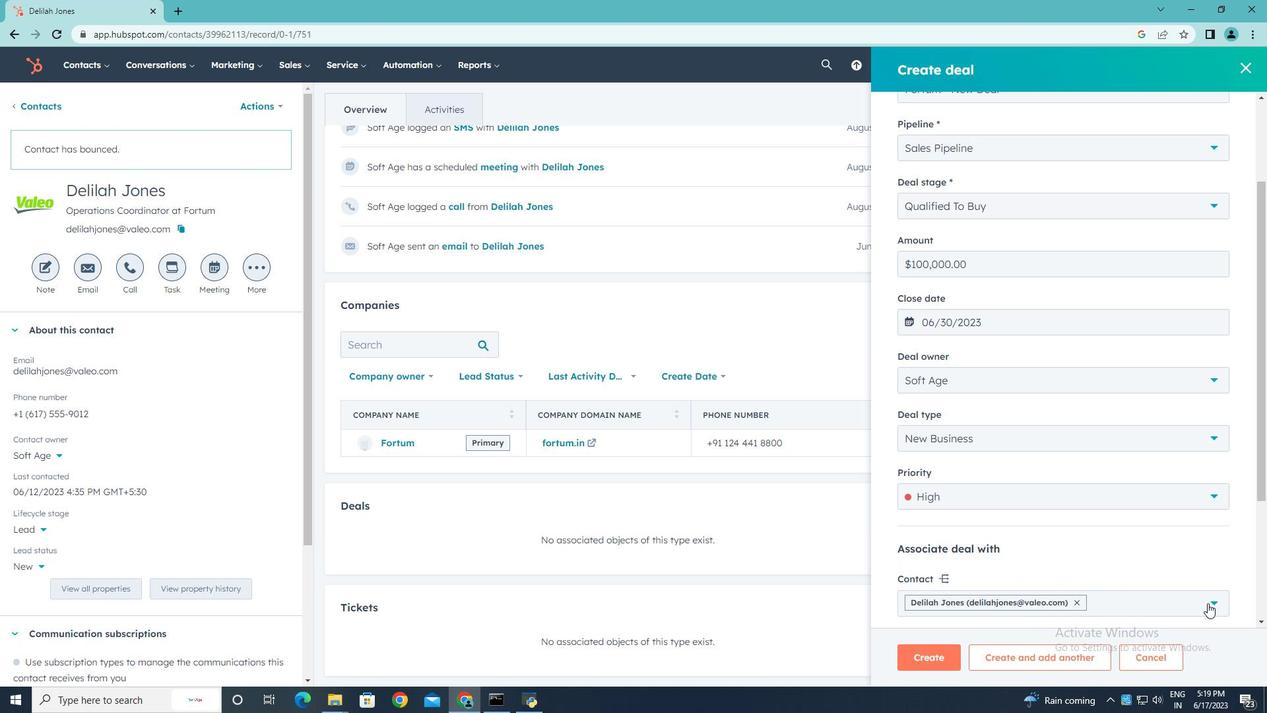 
Action: Mouse moved to (1181, 559)
Screenshot: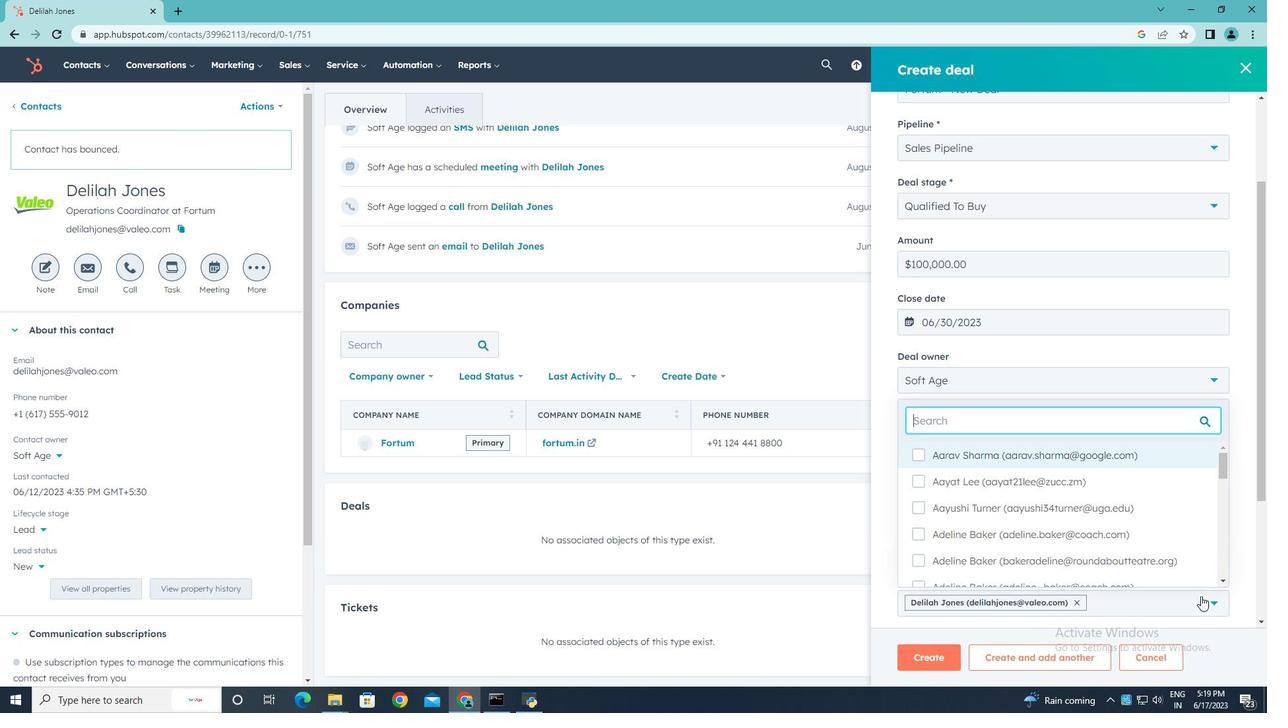 
Action: Mouse scrolled (1181, 559) with delta (0, 0)
Screenshot: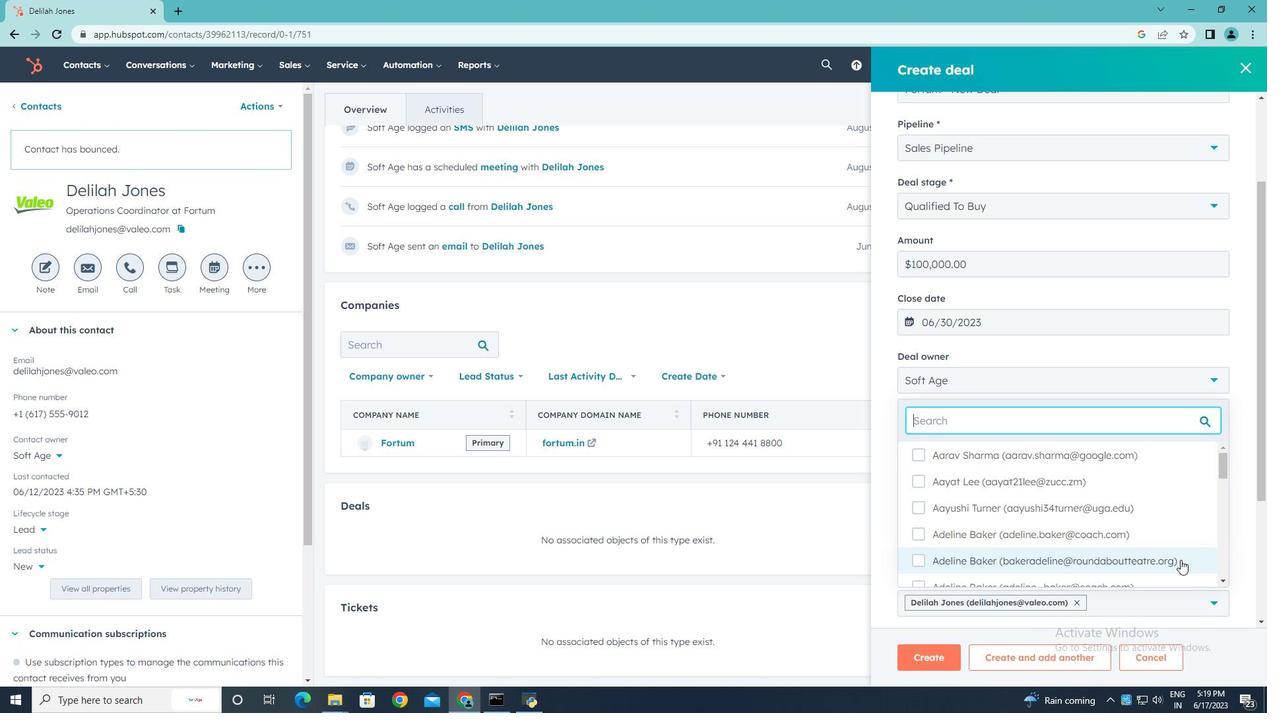 
Action: Mouse scrolled (1181, 559) with delta (0, 0)
Screenshot: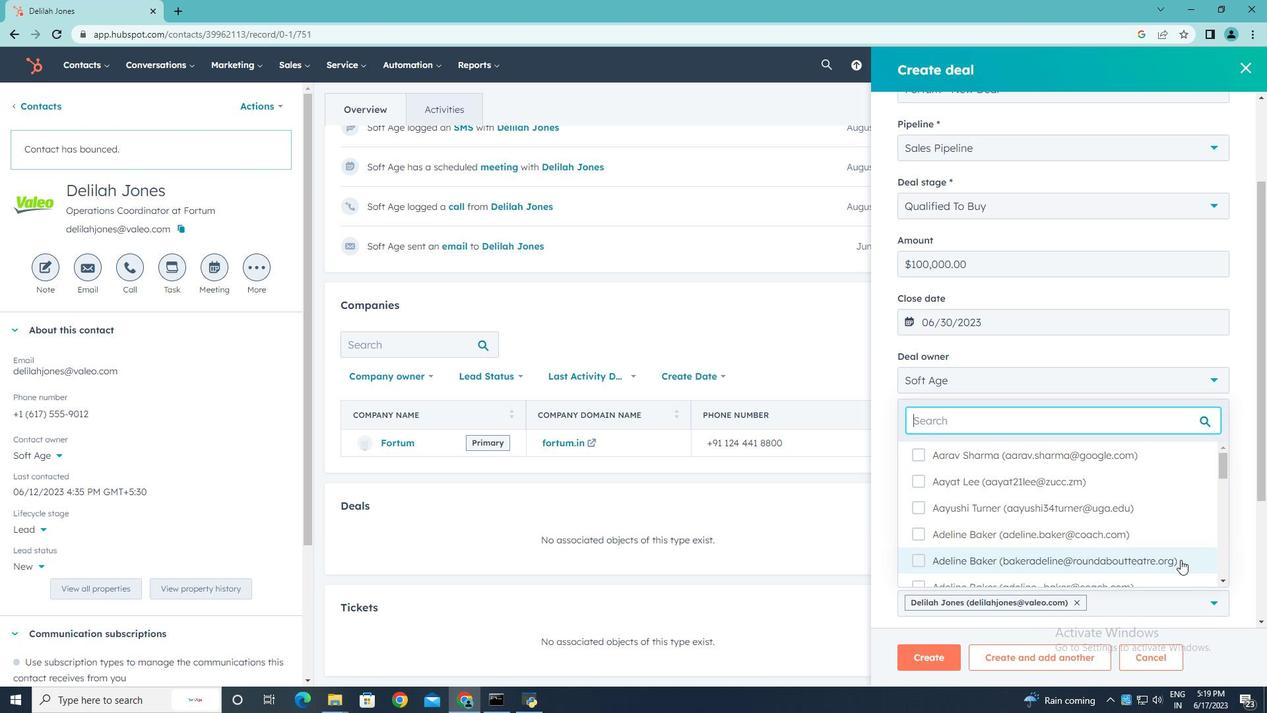 
Action: Mouse scrolled (1181, 559) with delta (0, 0)
Screenshot: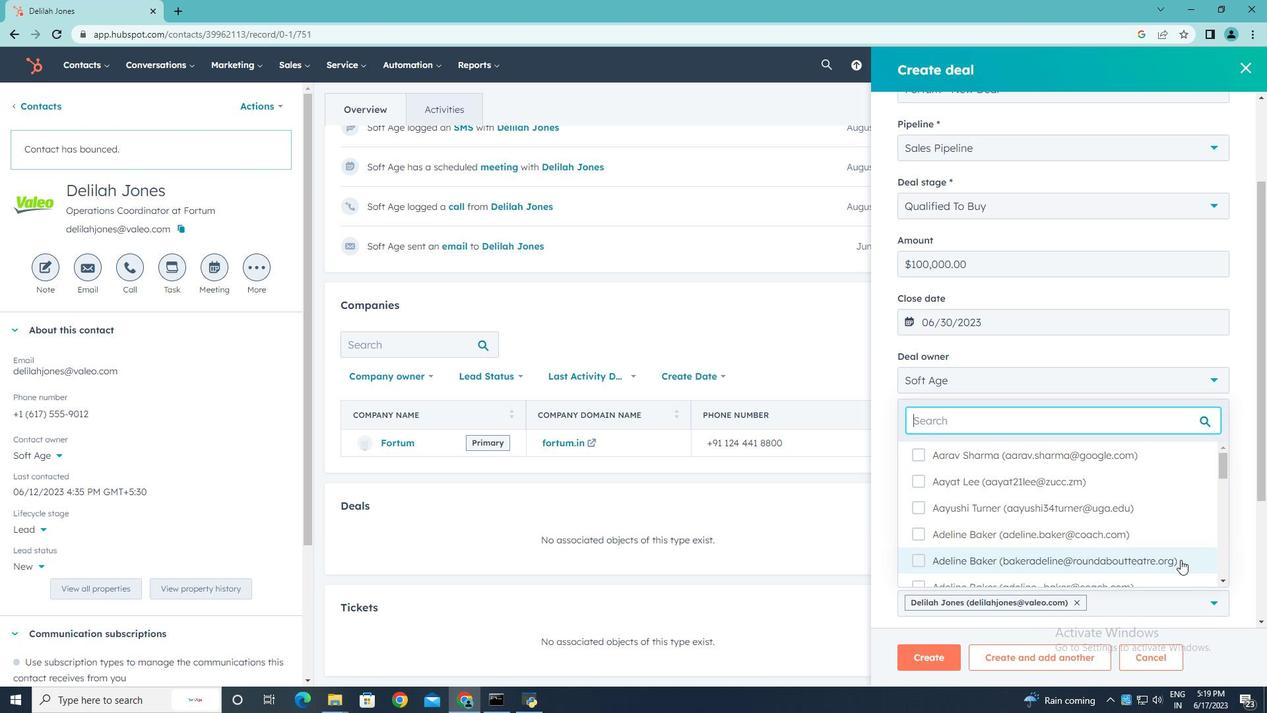 
Action: Mouse scrolled (1181, 559) with delta (0, 0)
Screenshot: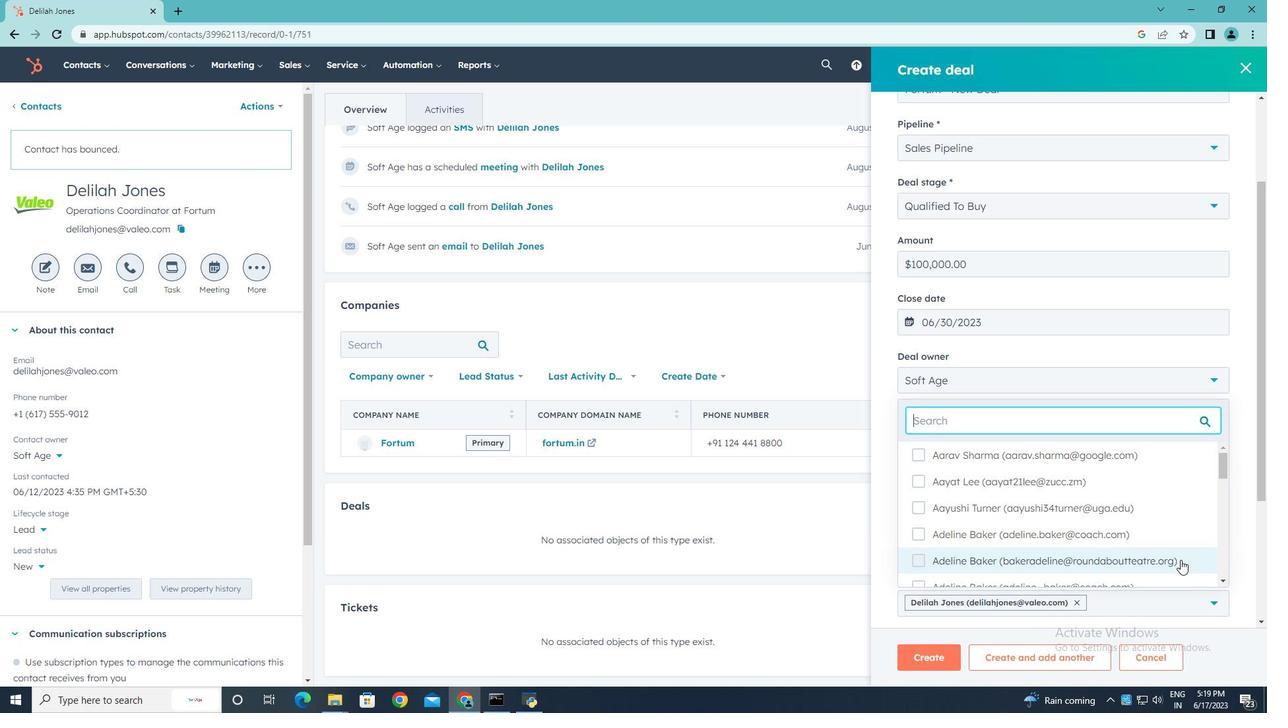 
Action: Mouse scrolled (1181, 559) with delta (0, 0)
Screenshot: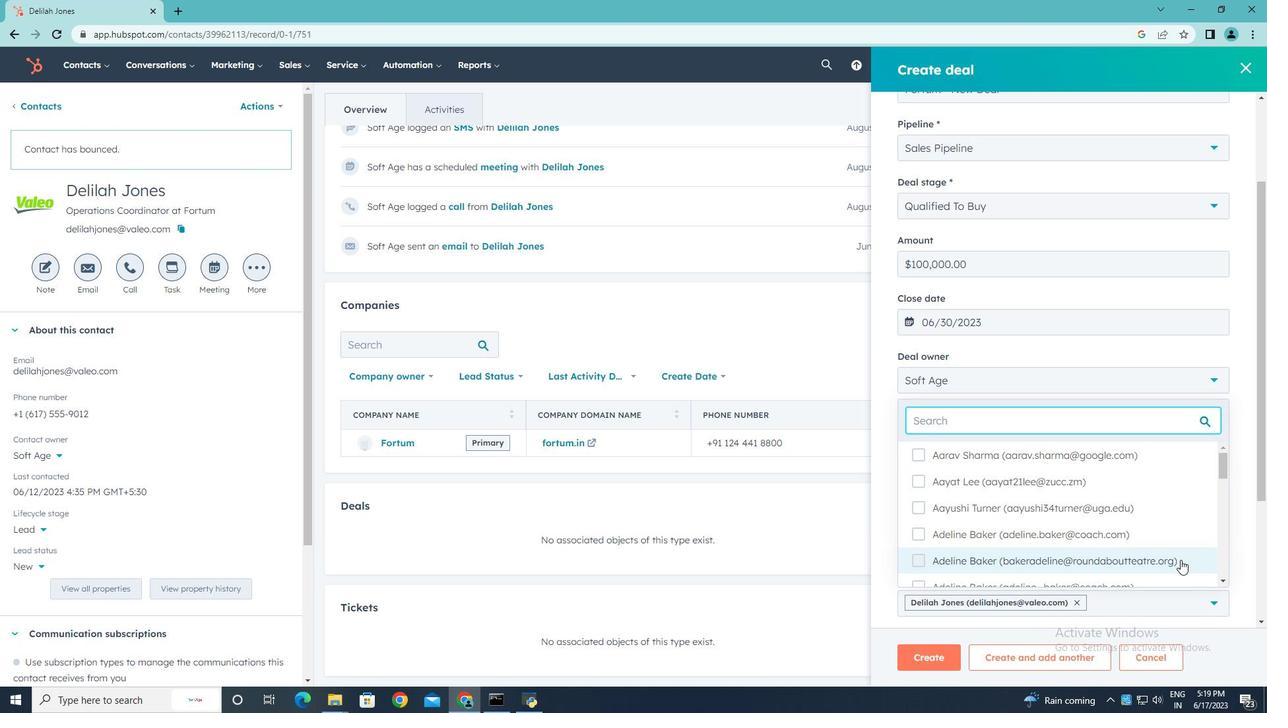 
Action: Mouse moved to (923, 543)
Screenshot: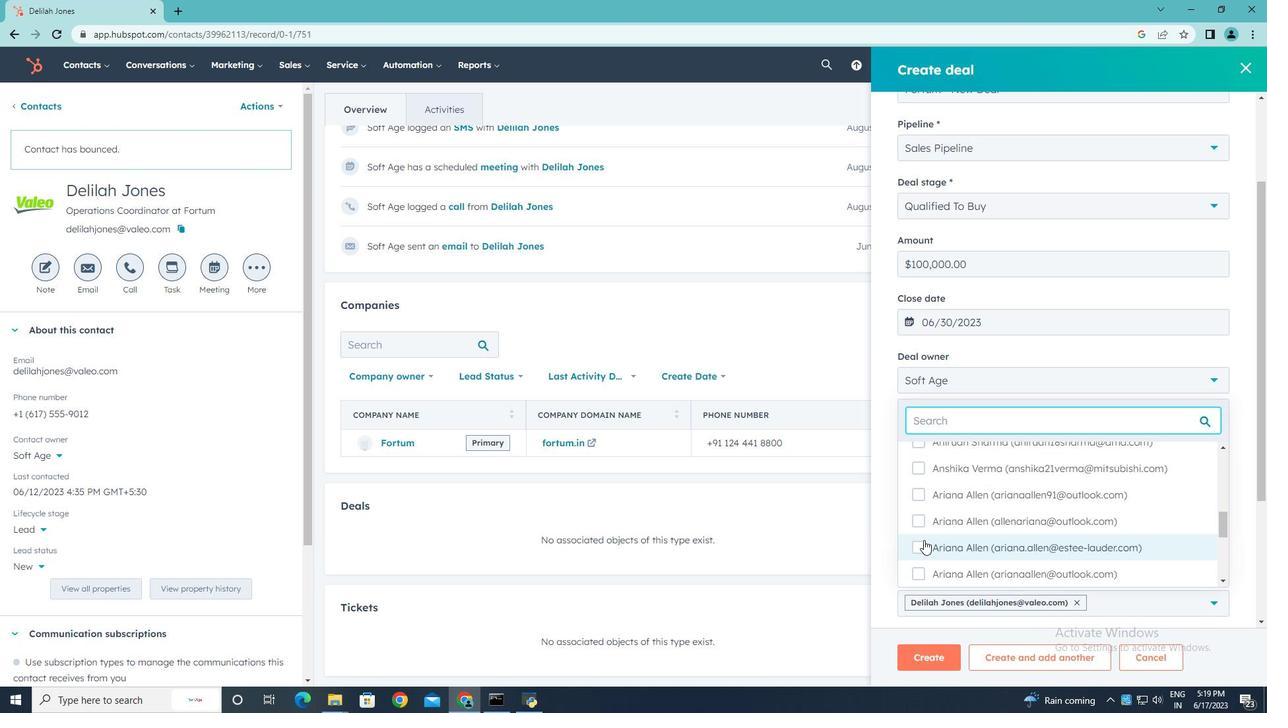 
Action: Mouse pressed left at (923, 543)
Screenshot: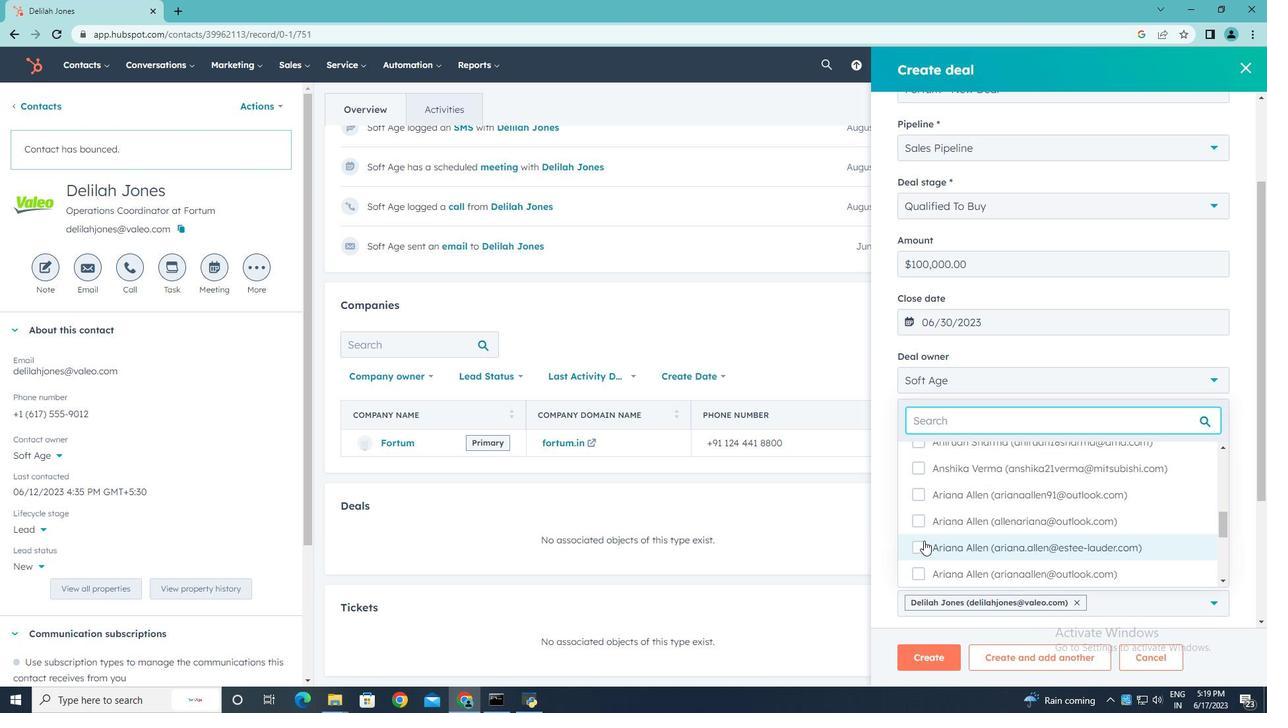 
Action: Mouse moved to (1040, 562)
Screenshot: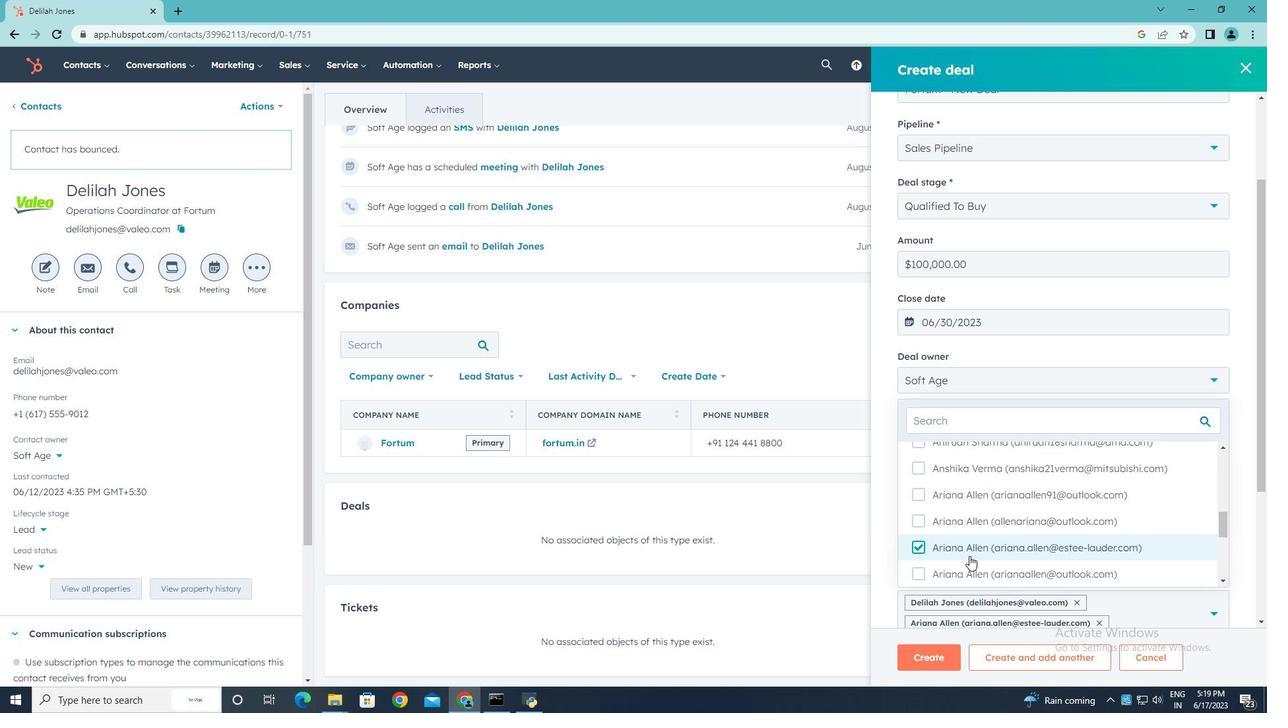 
Action: Mouse scrolled (1040, 561) with delta (0, 0)
Screenshot: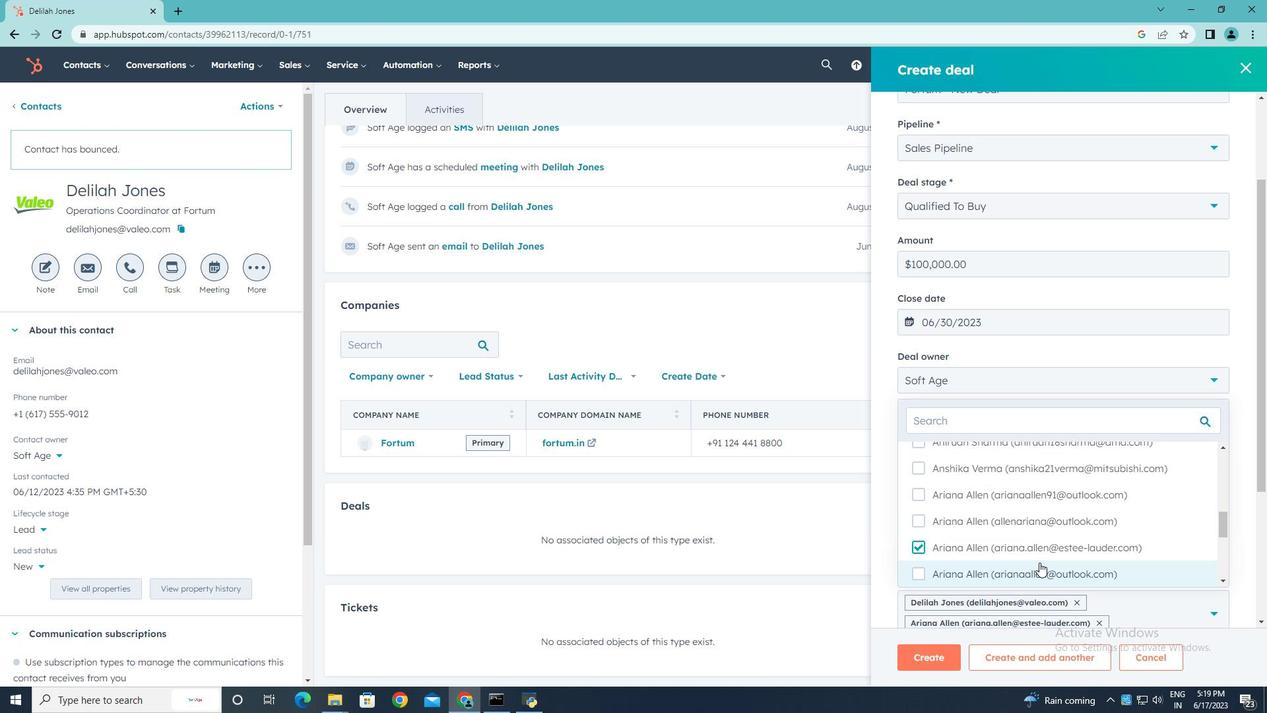 
Action: Mouse scrolled (1040, 561) with delta (0, 0)
Screenshot: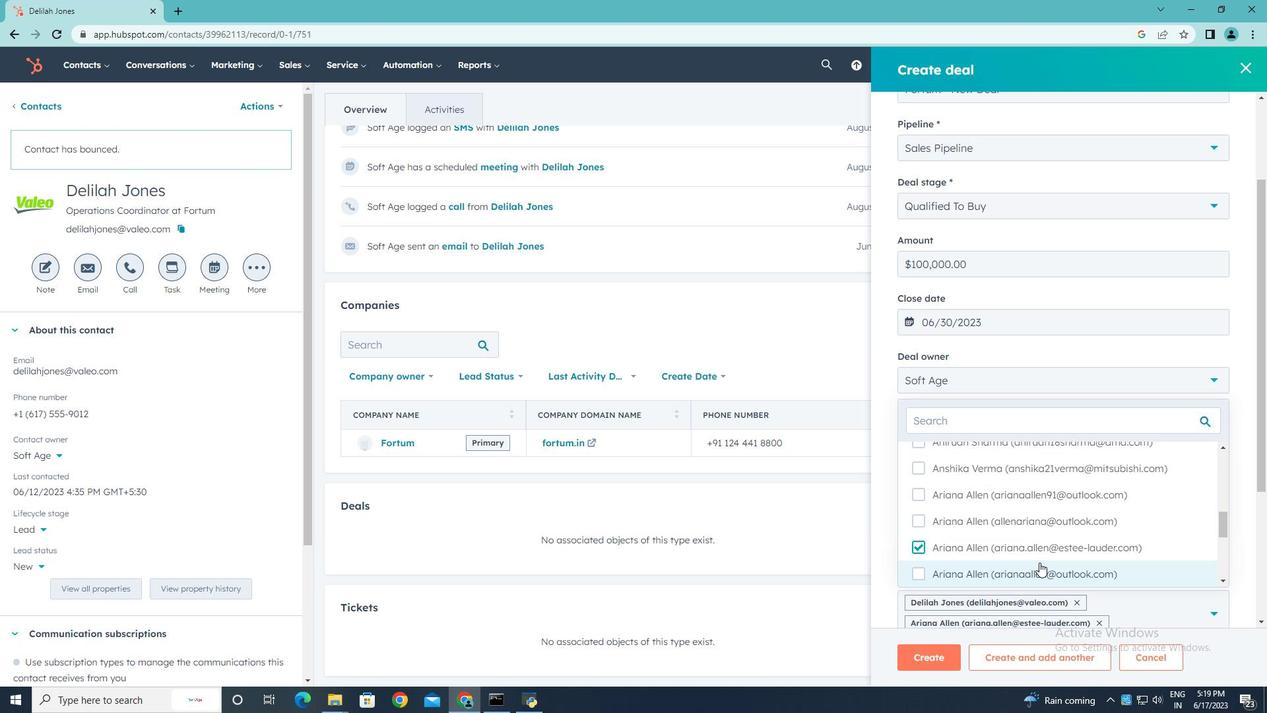 
Action: Mouse moved to (1213, 612)
Screenshot: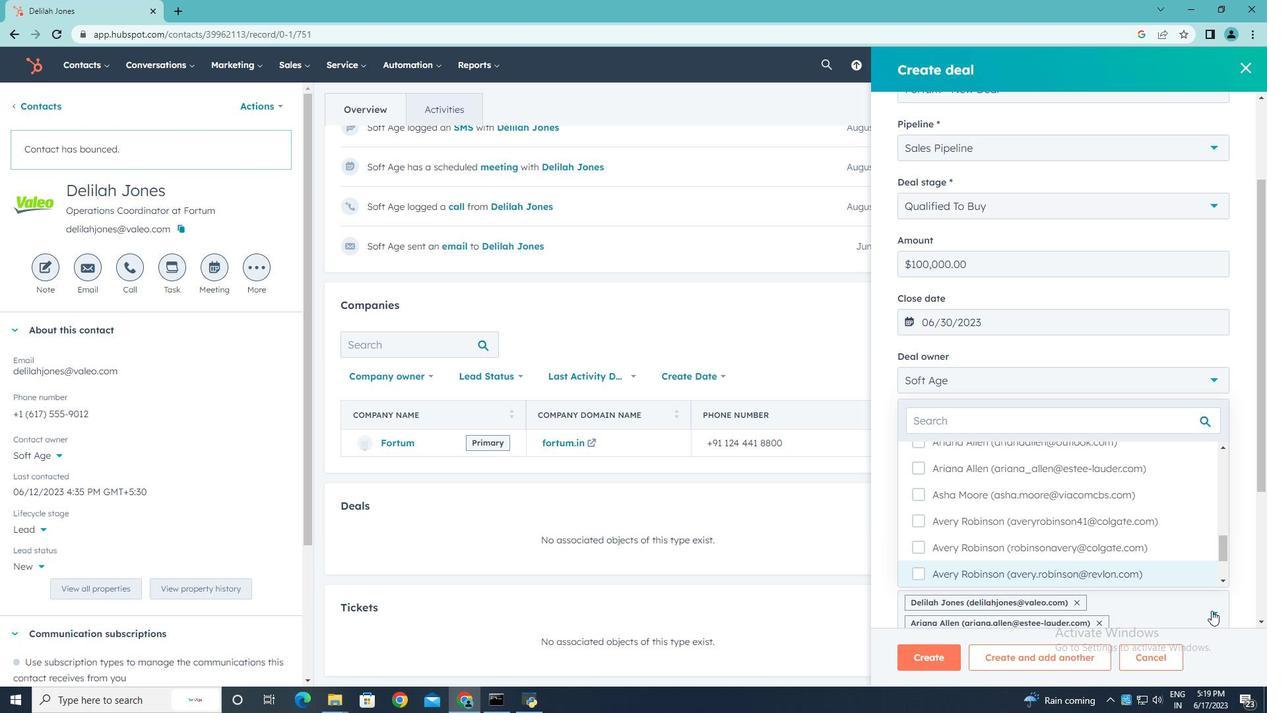 
Action: Mouse pressed left at (1213, 612)
Screenshot: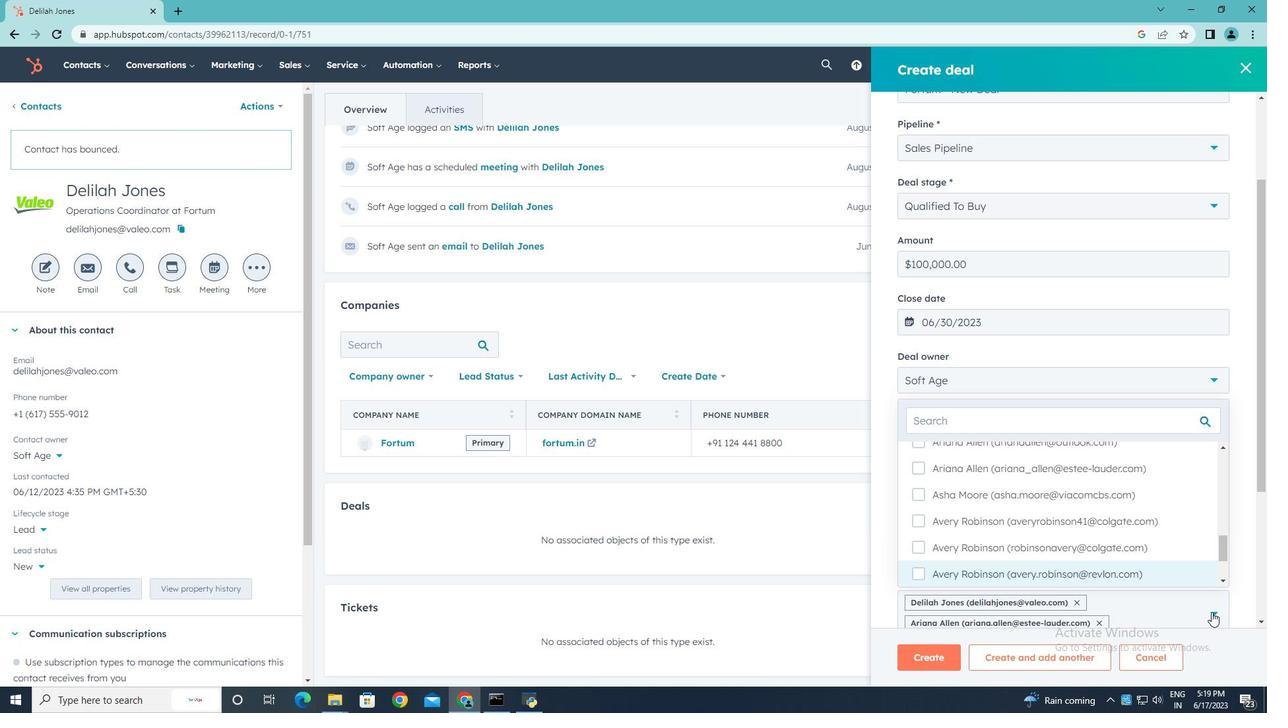 
Action: Mouse moved to (1073, 546)
Screenshot: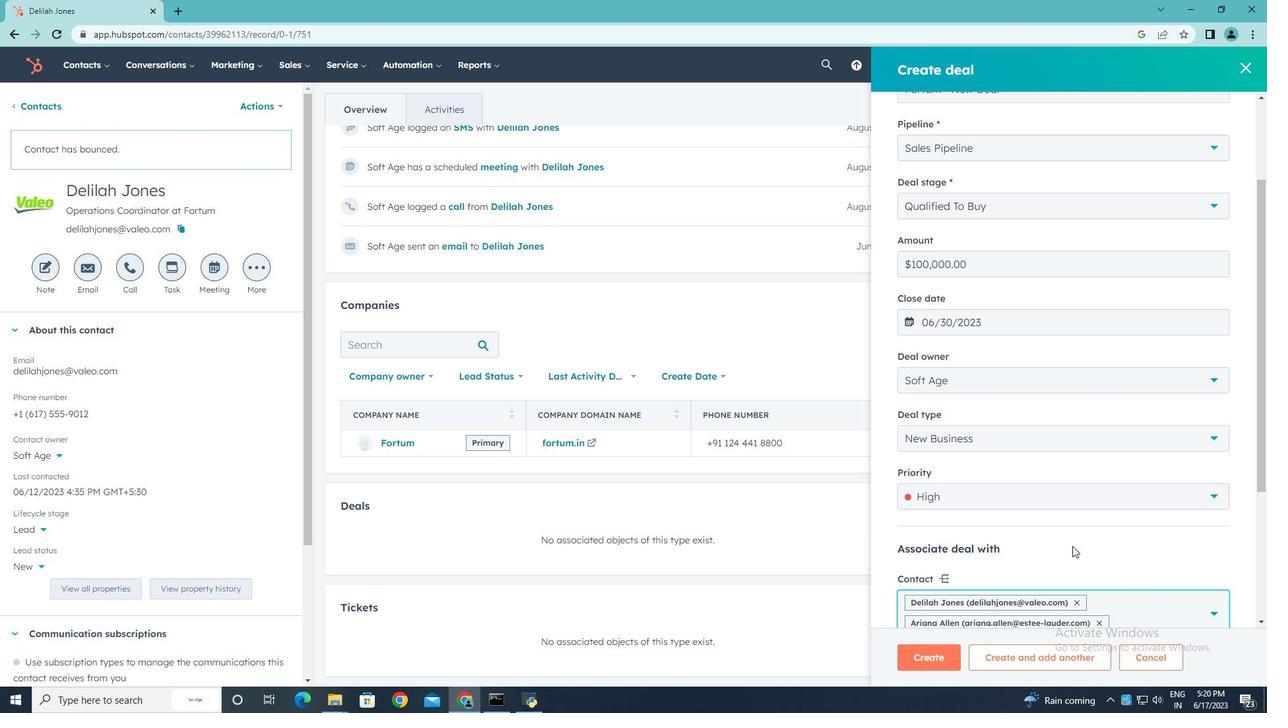 
Action: Mouse scrolled (1073, 546) with delta (0, 0)
Screenshot: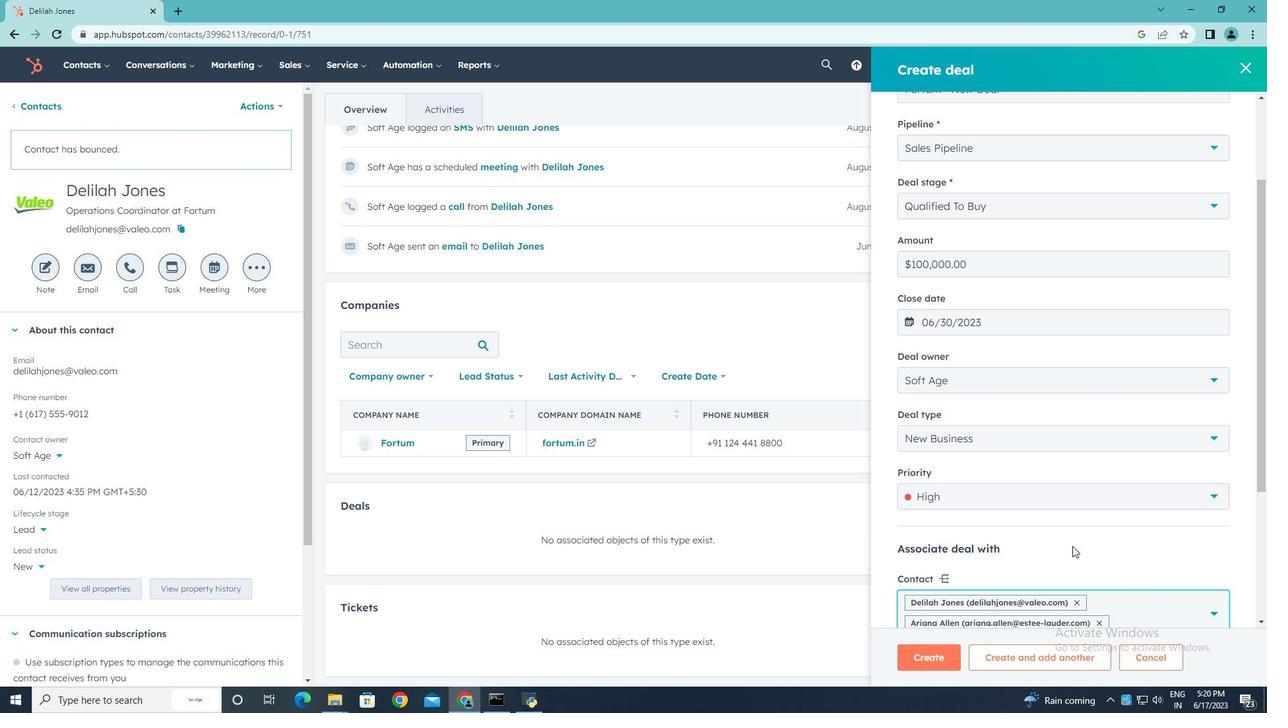 
Action: Mouse scrolled (1073, 546) with delta (0, 0)
Screenshot: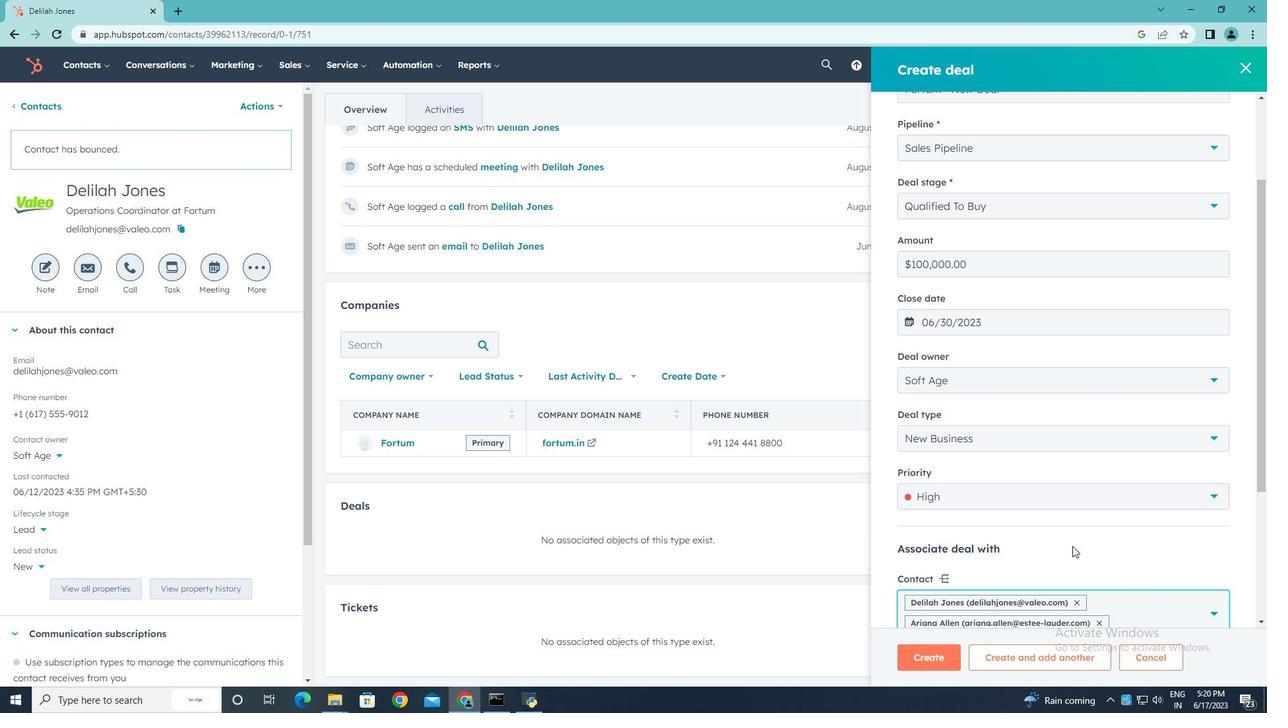 
Action: Mouse moved to (1073, 546)
Screenshot: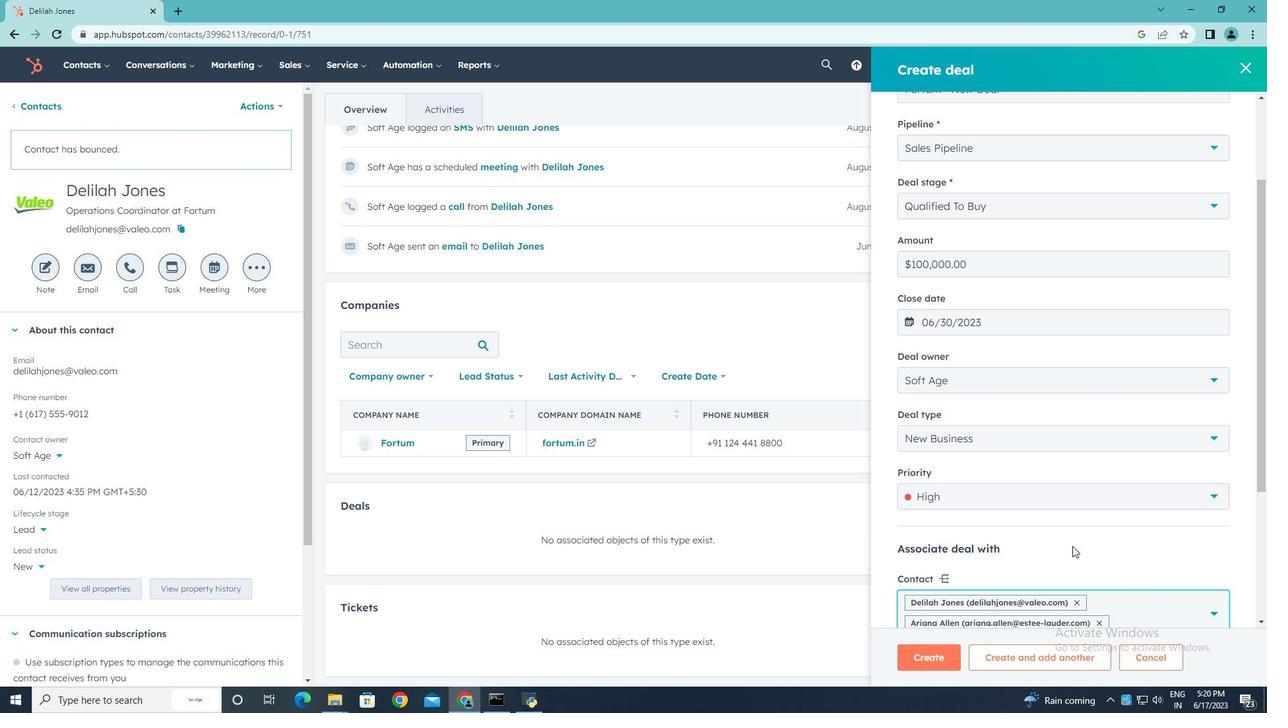 
Action: Mouse scrolled (1073, 546) with delta (0, 0)
Screenshot: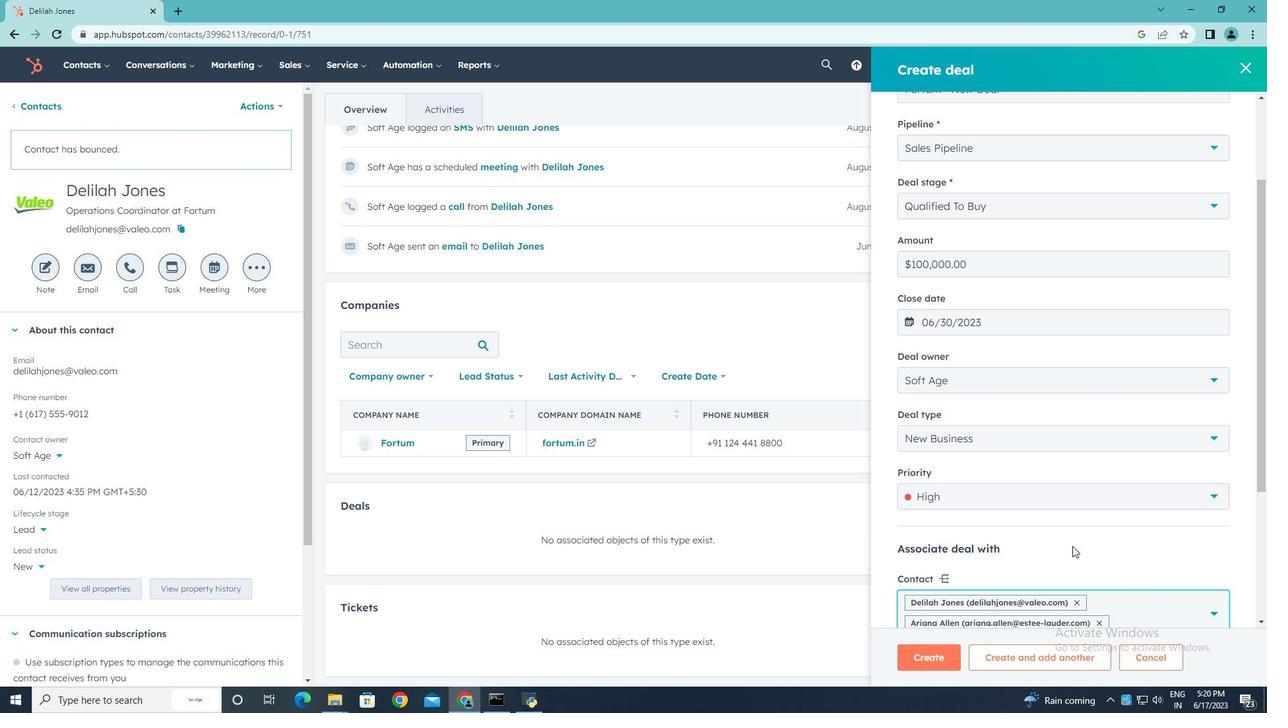 
Action: Mouse scrolled (1073, 546) with delta (0, 0)
Screenshot: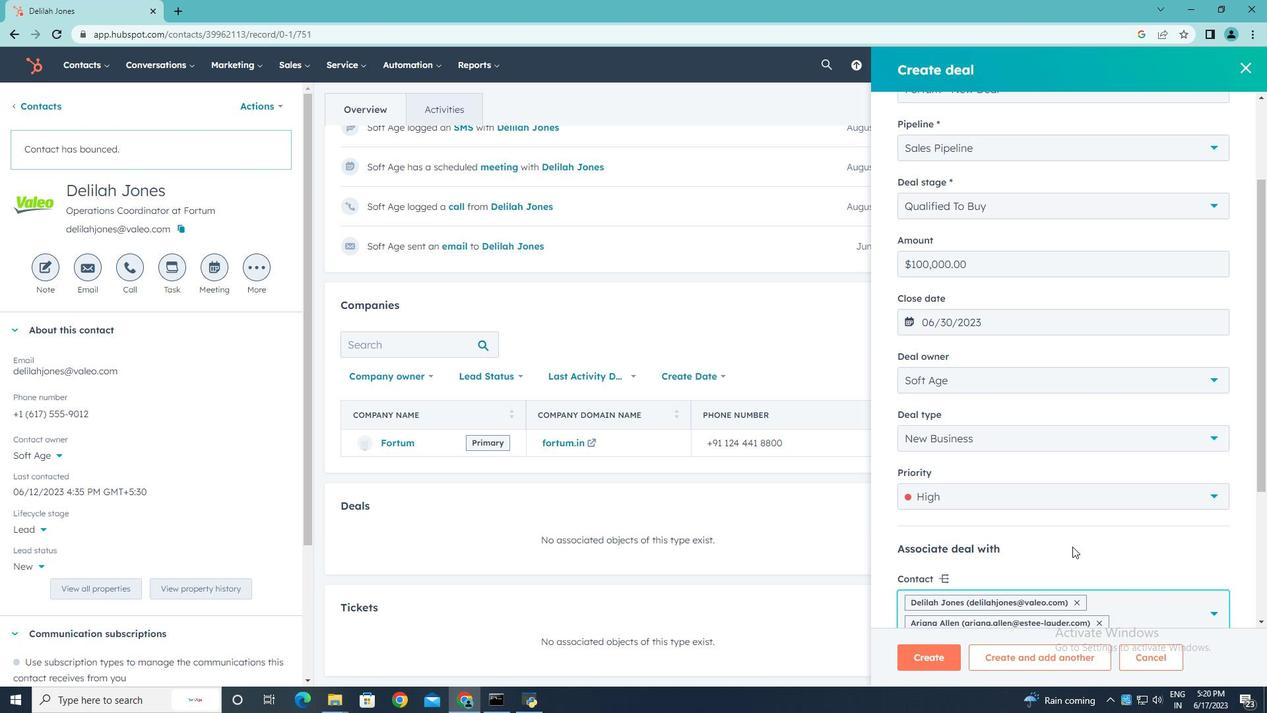 
Action: Mouse moved to (927, 654)
Screenshot: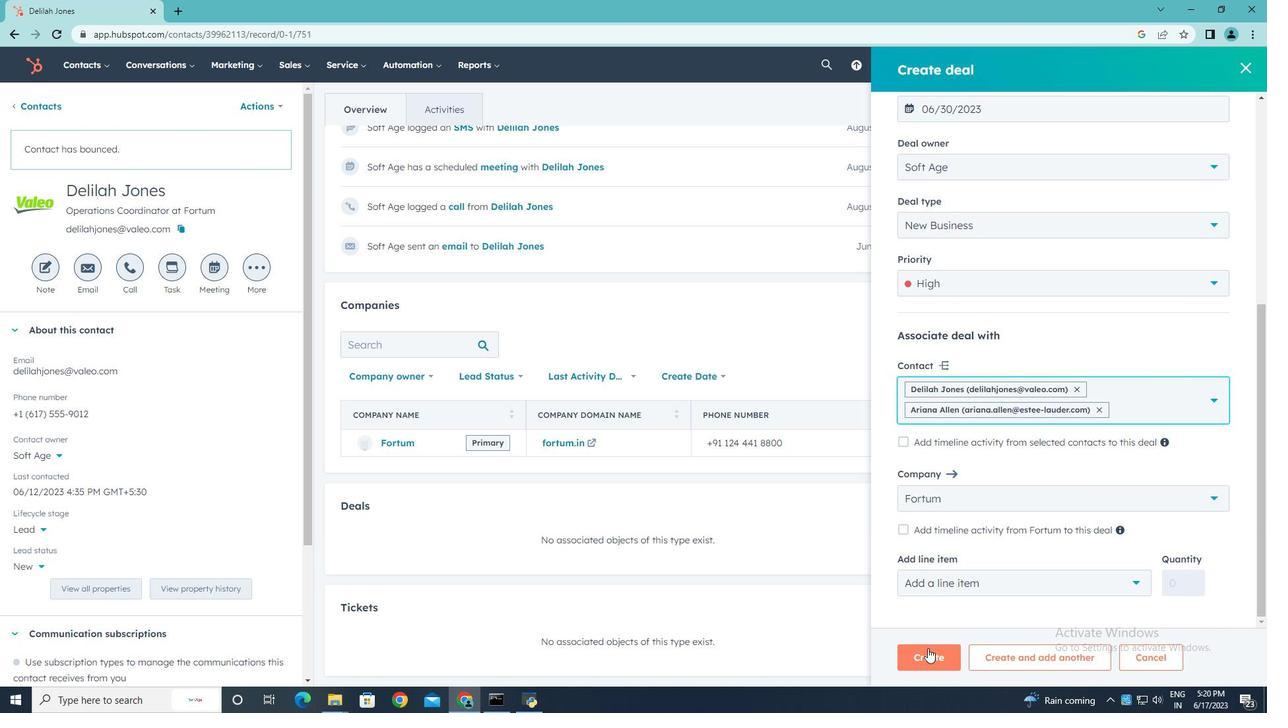 
Action: Mouse pressed left at (927, 654)
Screenshot: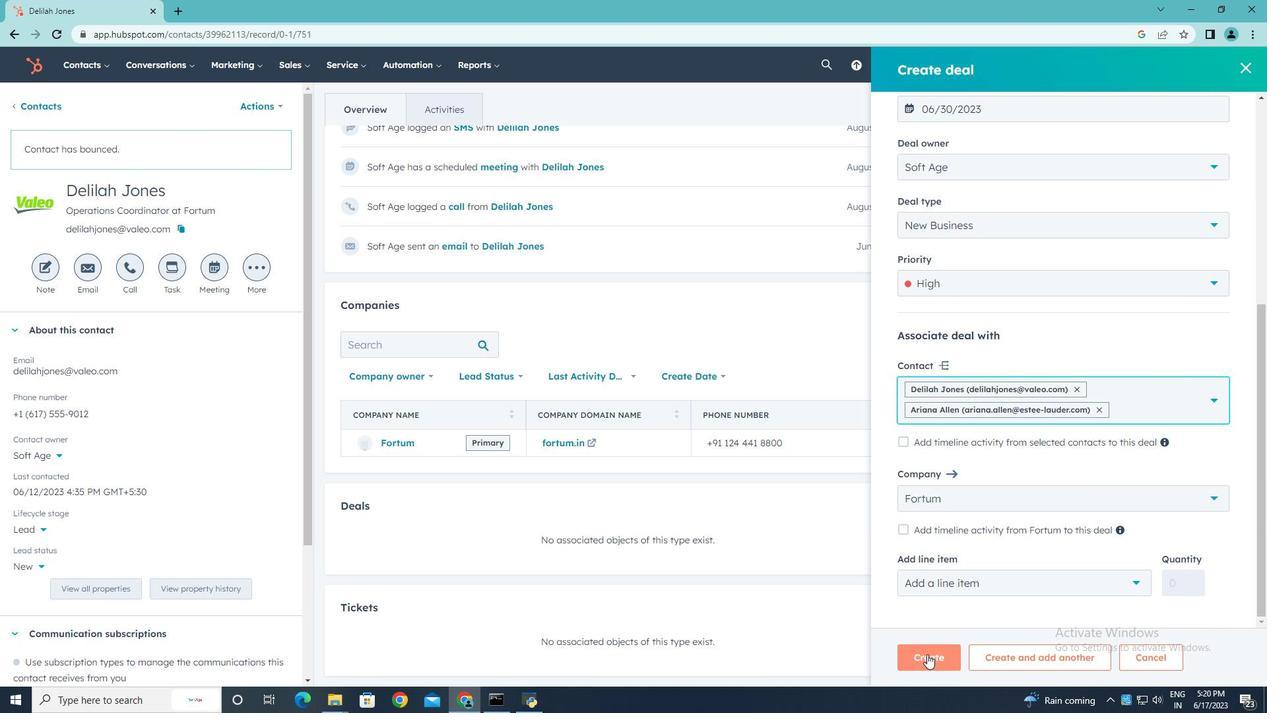 
